 Task: Open Card Budget Management Review in Board Brand Strategy to Workspace Business Development and add a team member Softage.2@softage.net, a label Purple, a checklist Tutoring, an attachment from your google drive, a color Purple and finally, add a card description 'Develop and launch new customer loyalty program' and a comment 'We should approach this task with a sense of curiosity and a willingness to learn from others, seeking out new perspectives and insights.'. Add a start date 'Jan 02, 1900' with a due date 'Jan 09, 1900'
Action: Mouse moved to (78, 299)
Screenshot: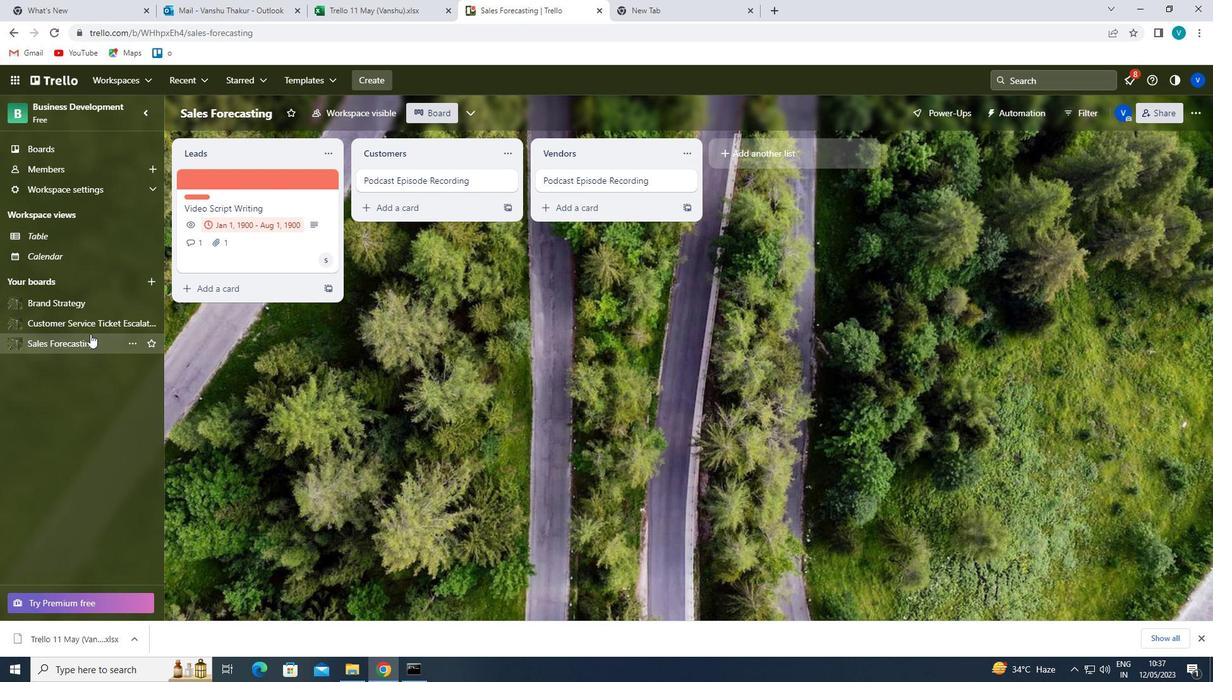 
Action: Mouse pressed left at (78, 299)
Screenshot: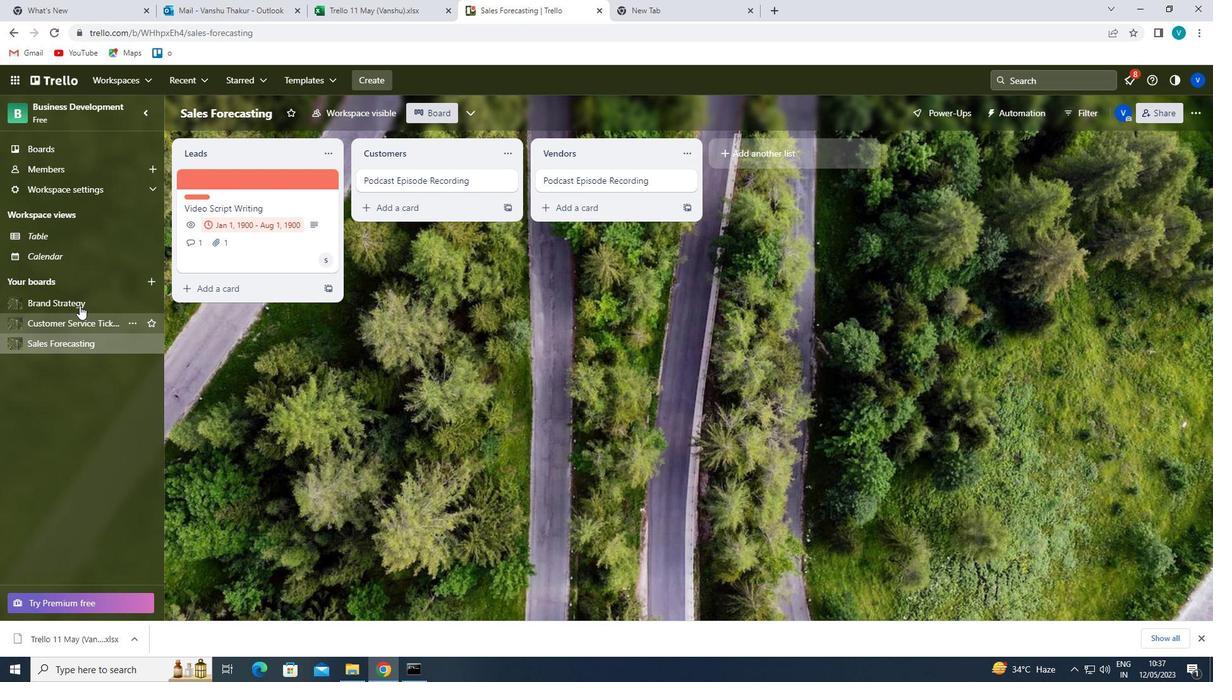 
Action: Mouse moved to (263, 185)
Screenshot: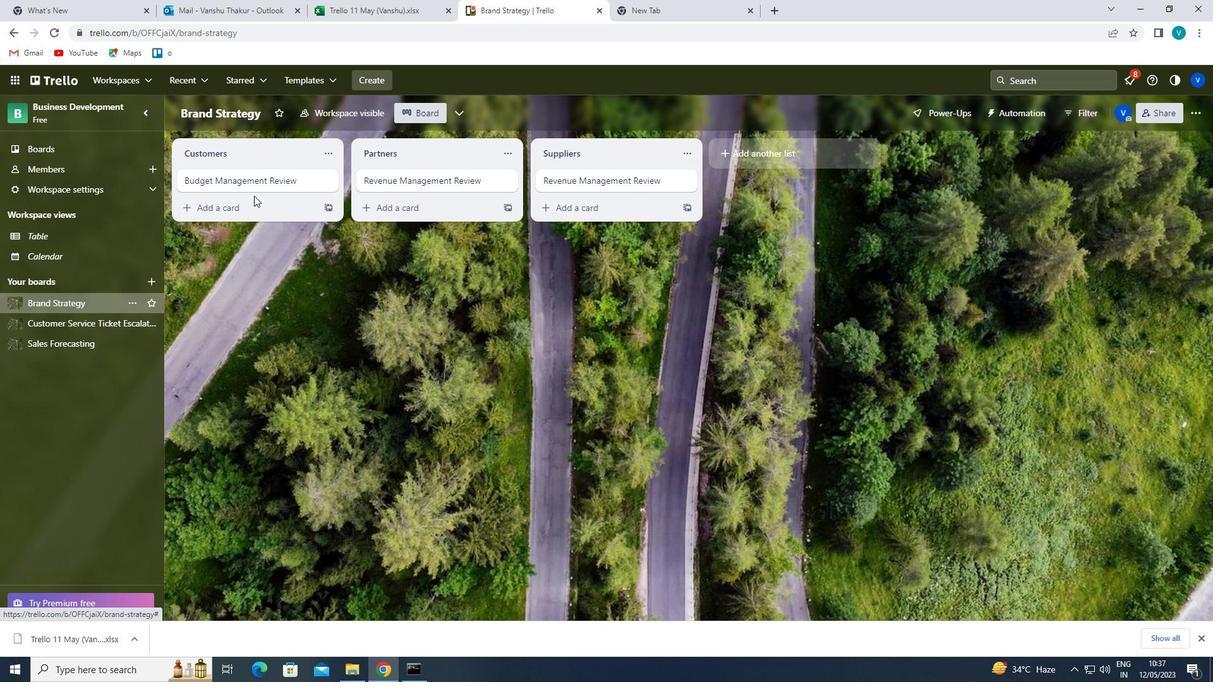 
Action: Mouse pressed left at (263, 185)
Screenshot: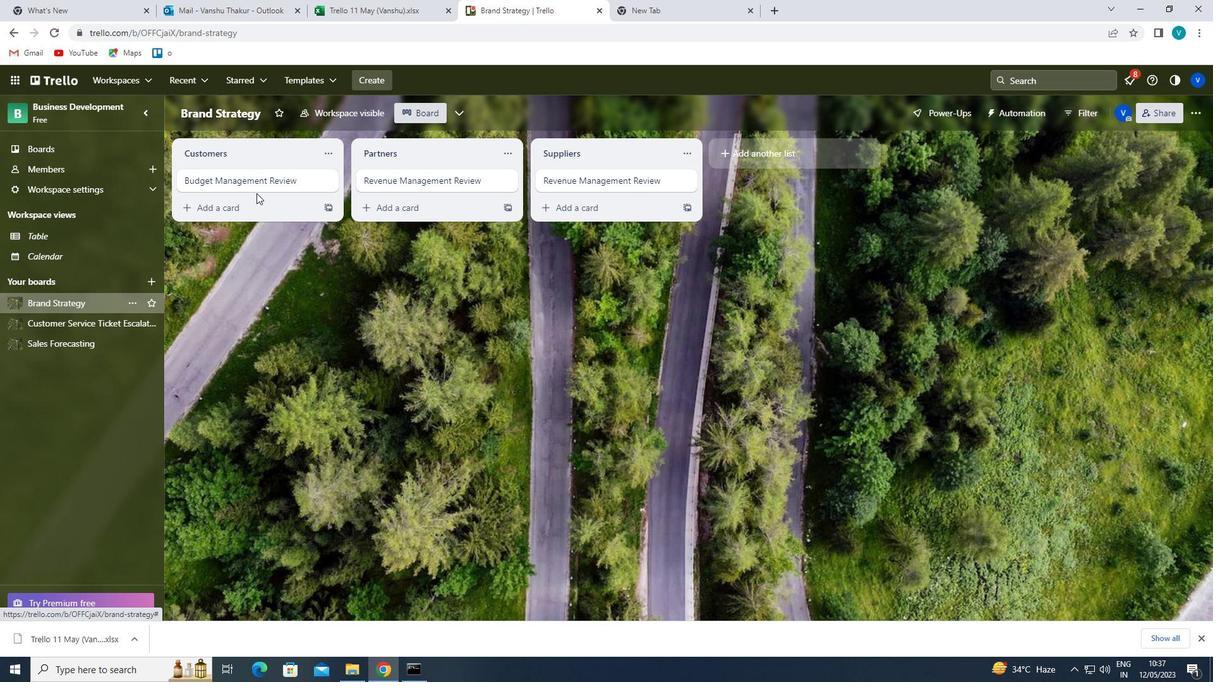 
Action: Mouse moved to (770, 180)
Screenshot: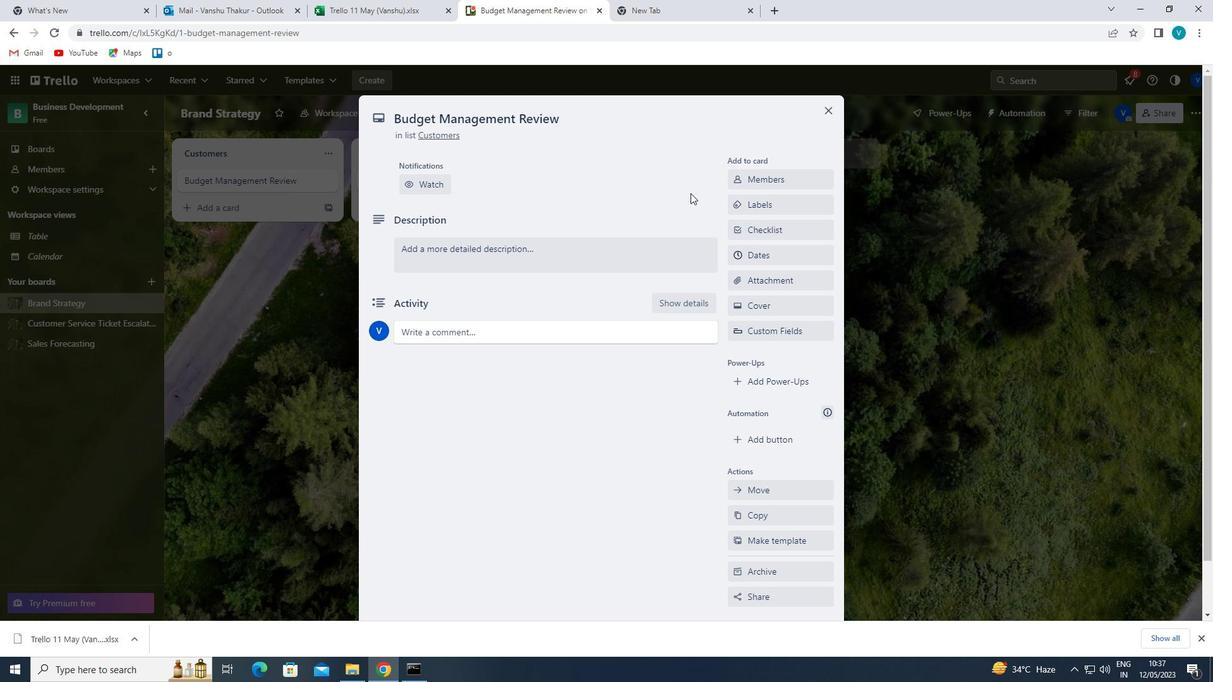 
Action: Mouse pressed left at (770, 180)
Screenshot: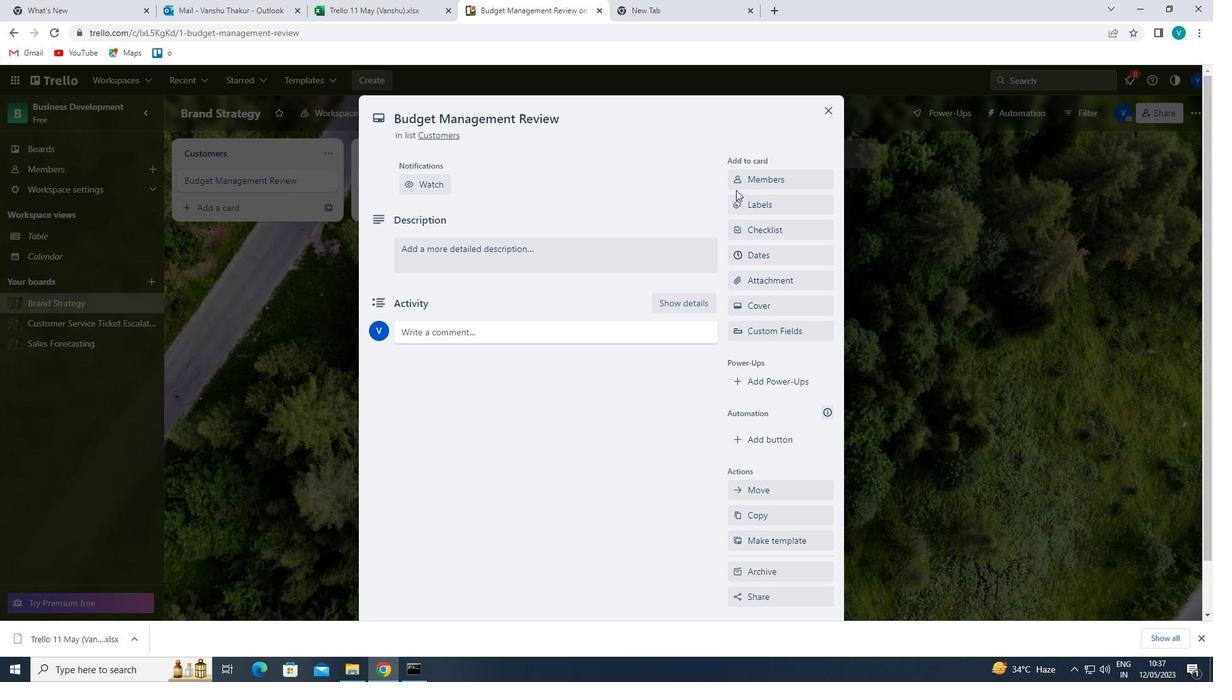 
Action: Mouse moved to (768, 242)
Screenshot: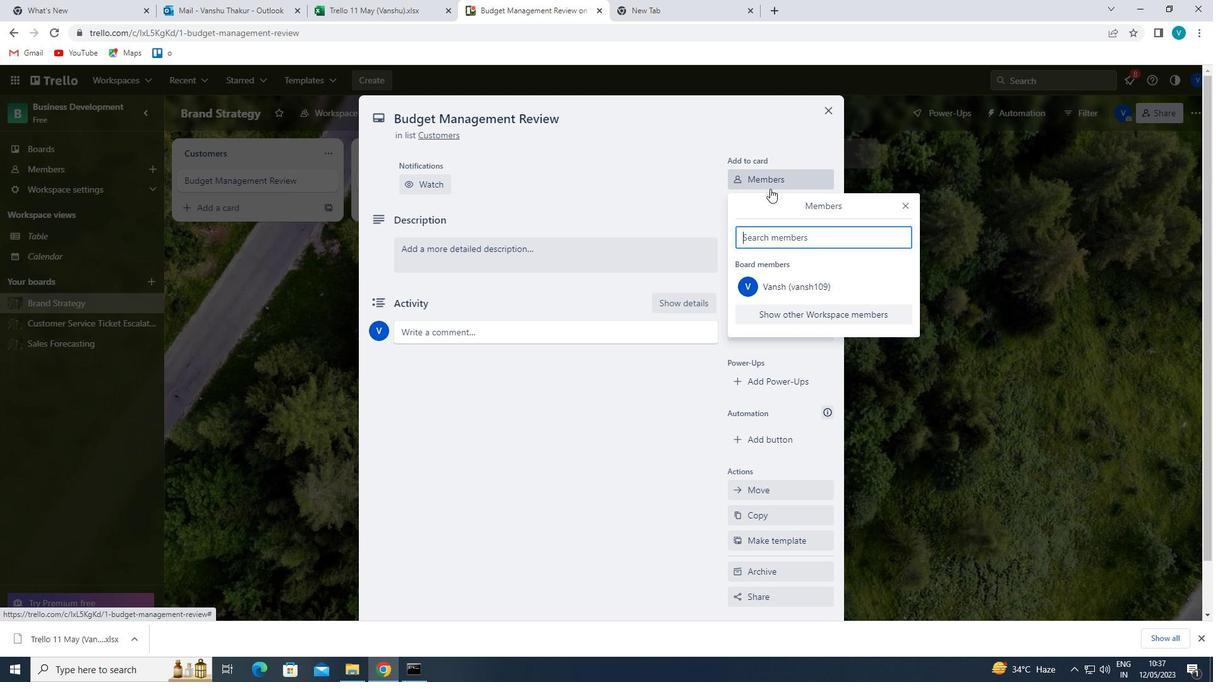 
Action: Mouse pressed left at (768, 242)
Screenshot: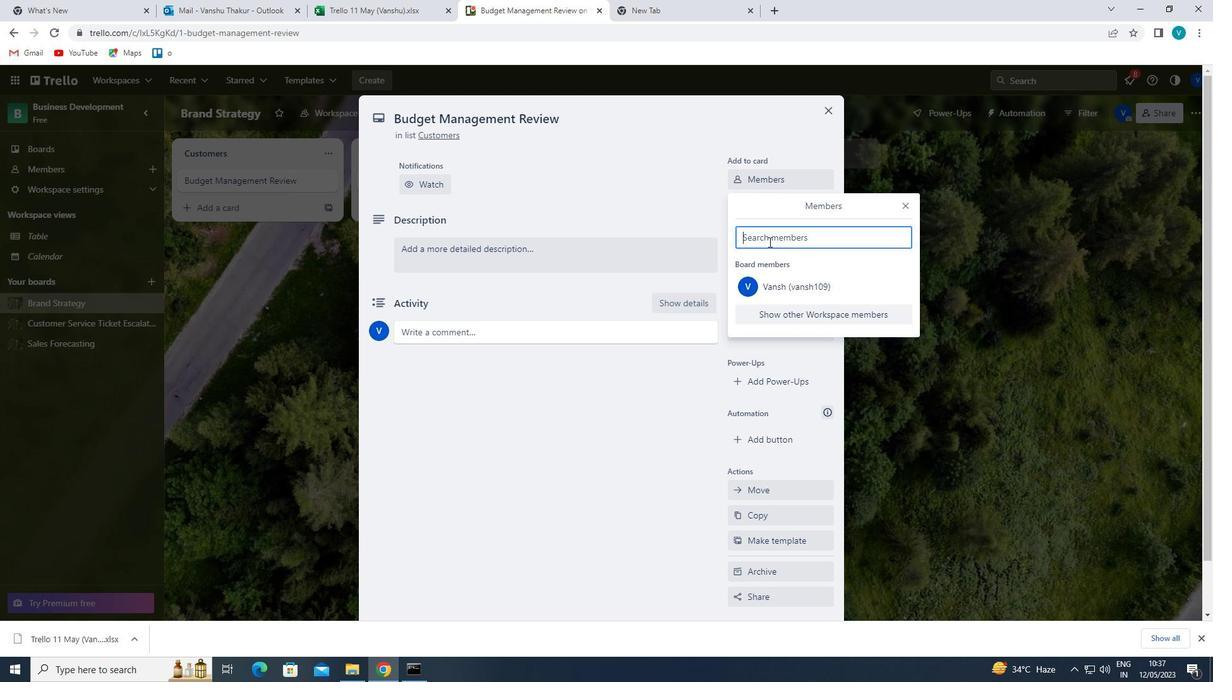 
Action: Key pressed <Key.shift>S
Screenshot: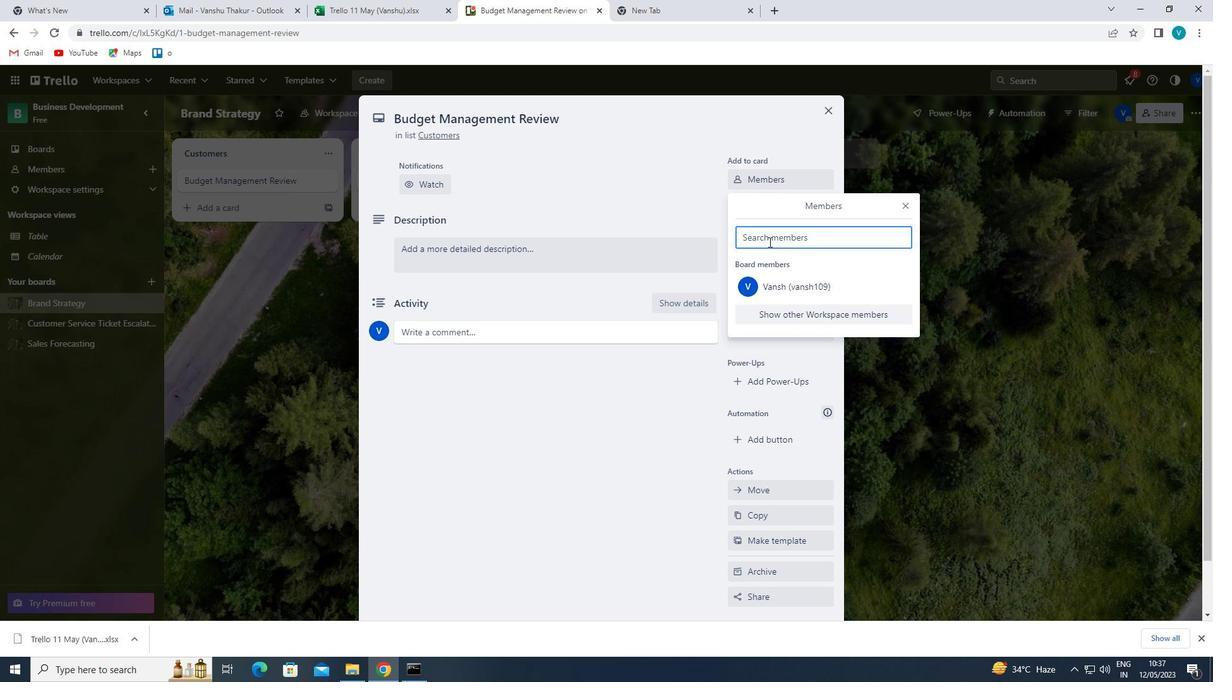 
Action: Mouse moved to (798, 379)
Screenshot: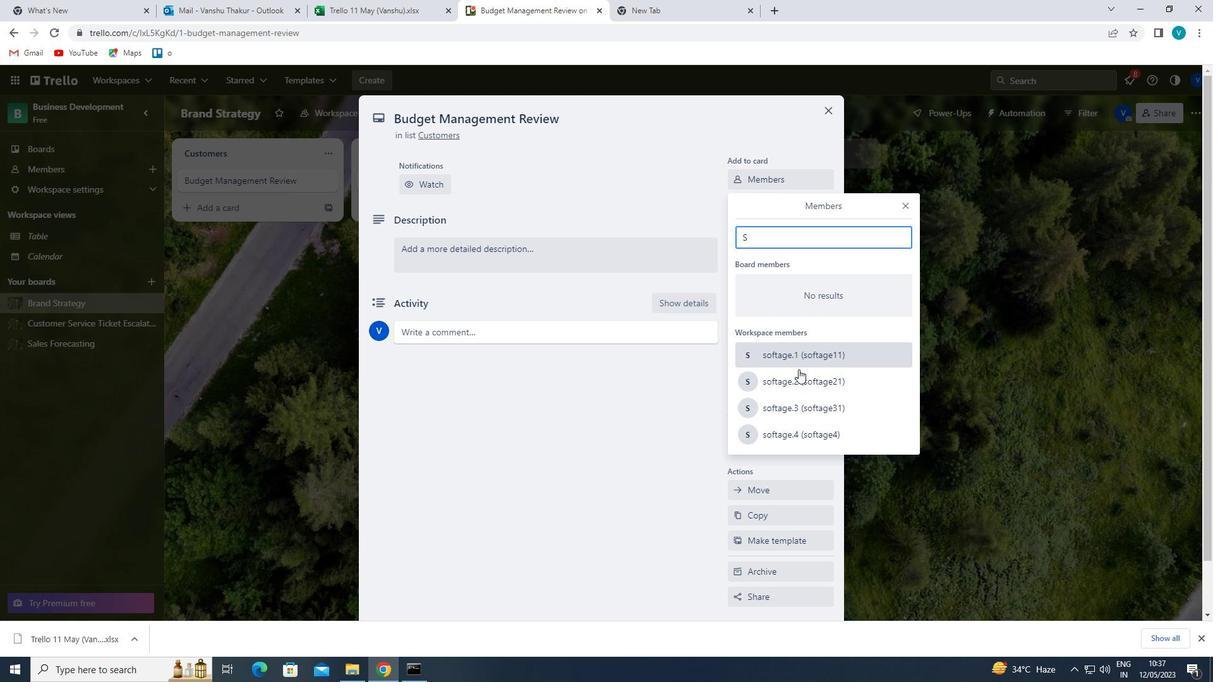 
Action: Mouse pressed left at (798, 379)
Screenshot: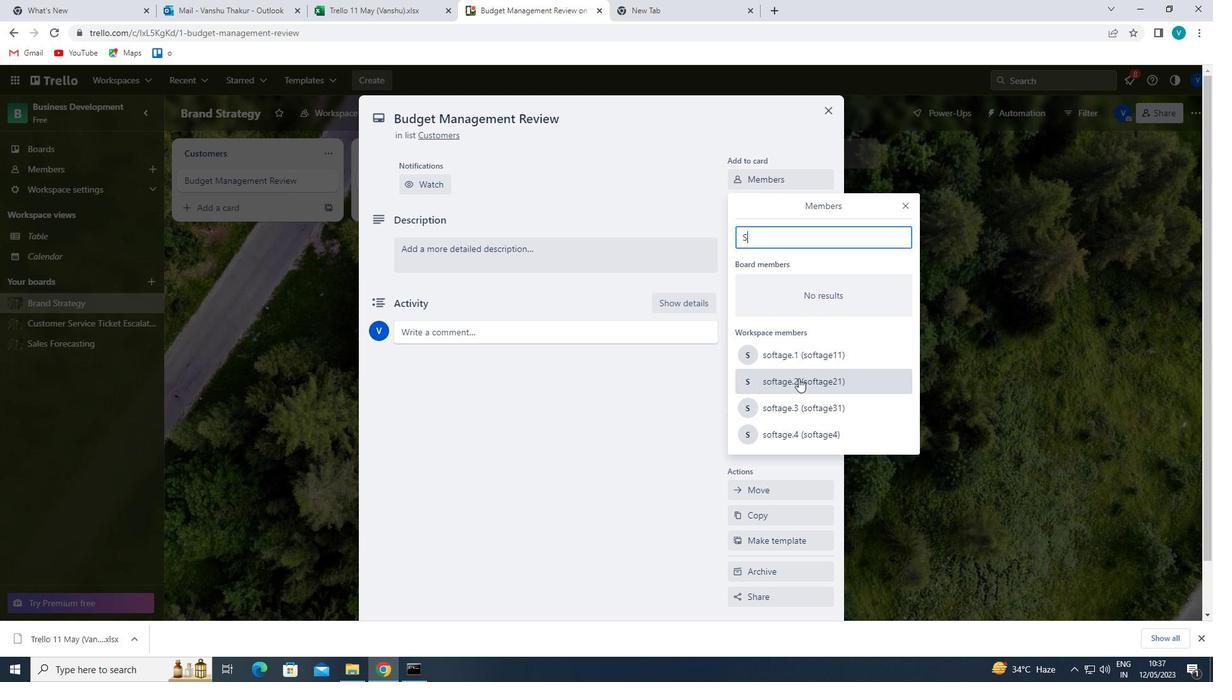
Action: Mouse moved to (907, 202)
Screenshot: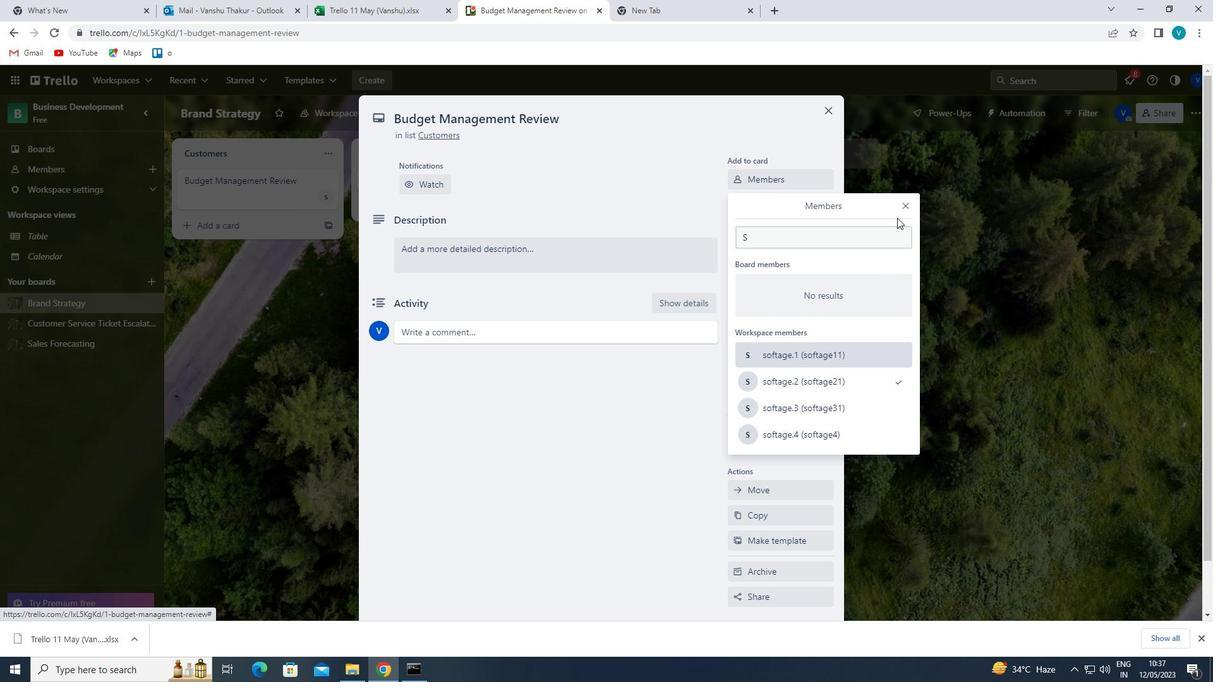 
Action: Mouse pressed left at (907, 202)
Screenshot: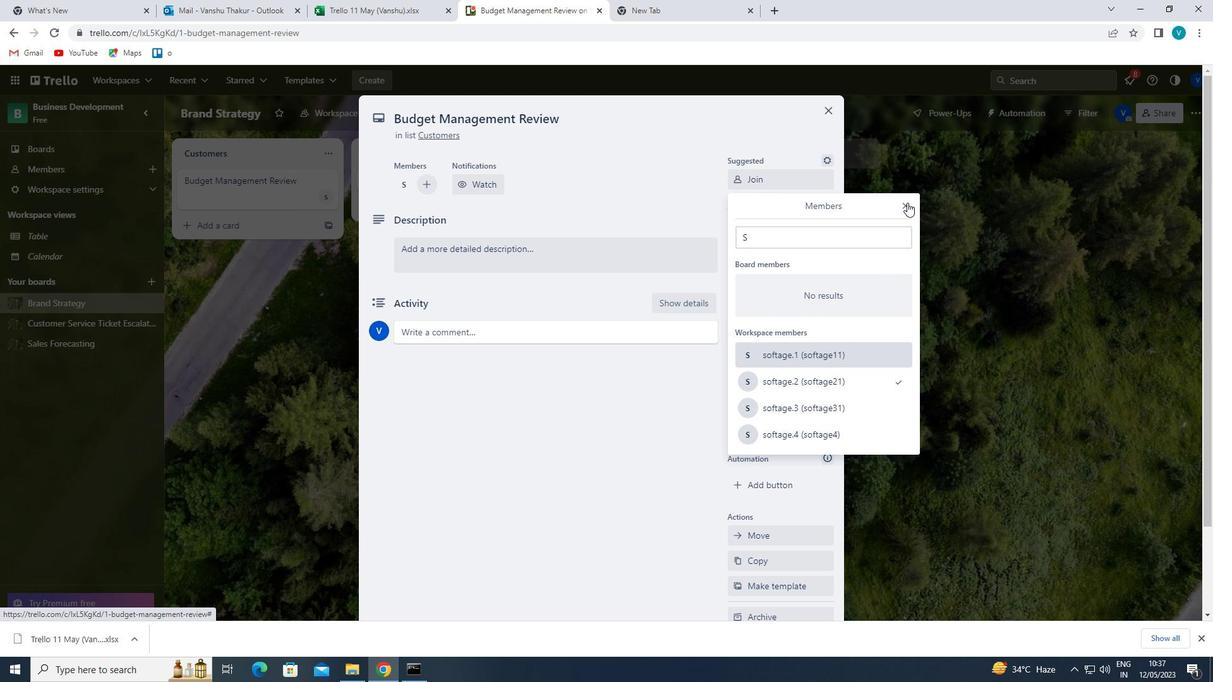 
Action: Mouse moved to (794, 253)
Screenshot: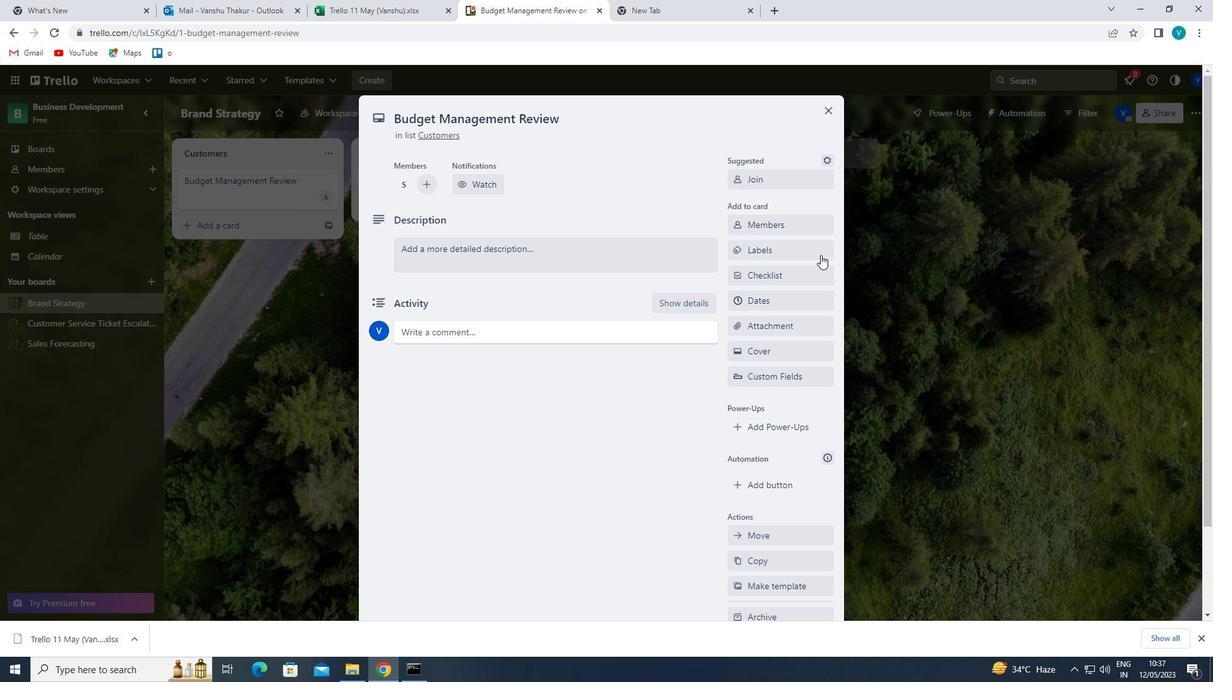 
Action: Mouse pressed left at (794, 253)
Screenshot: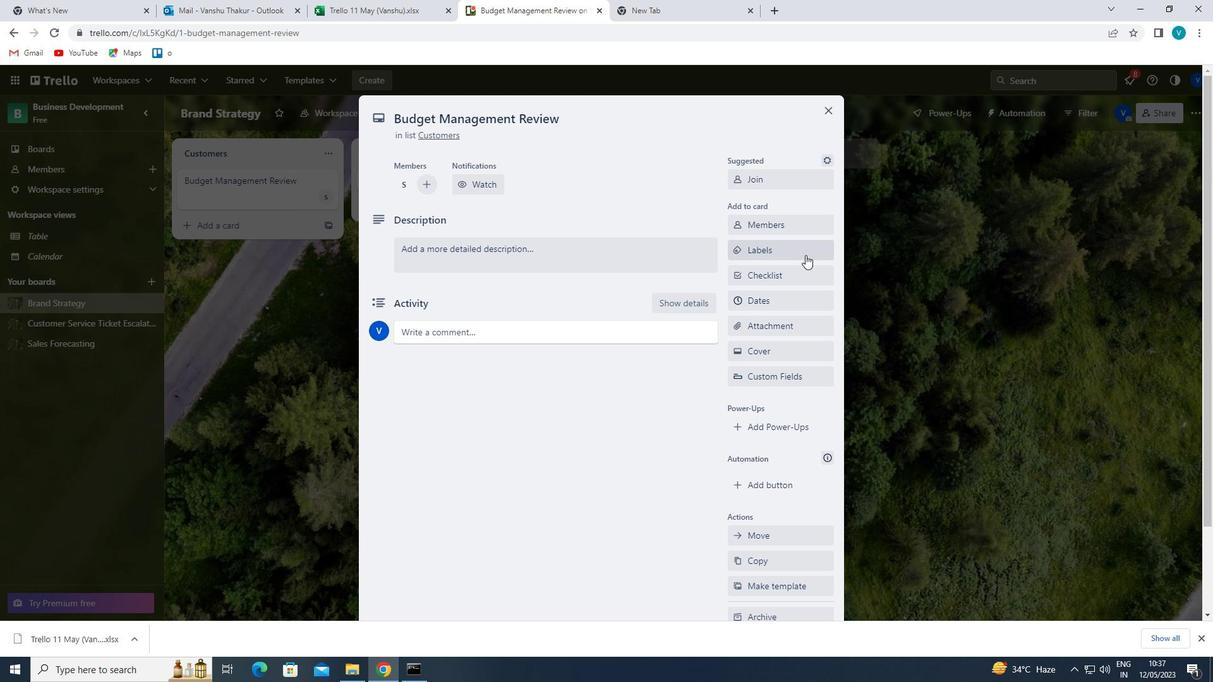 
Action: Mouse moved to (808, 442)
Screenshot: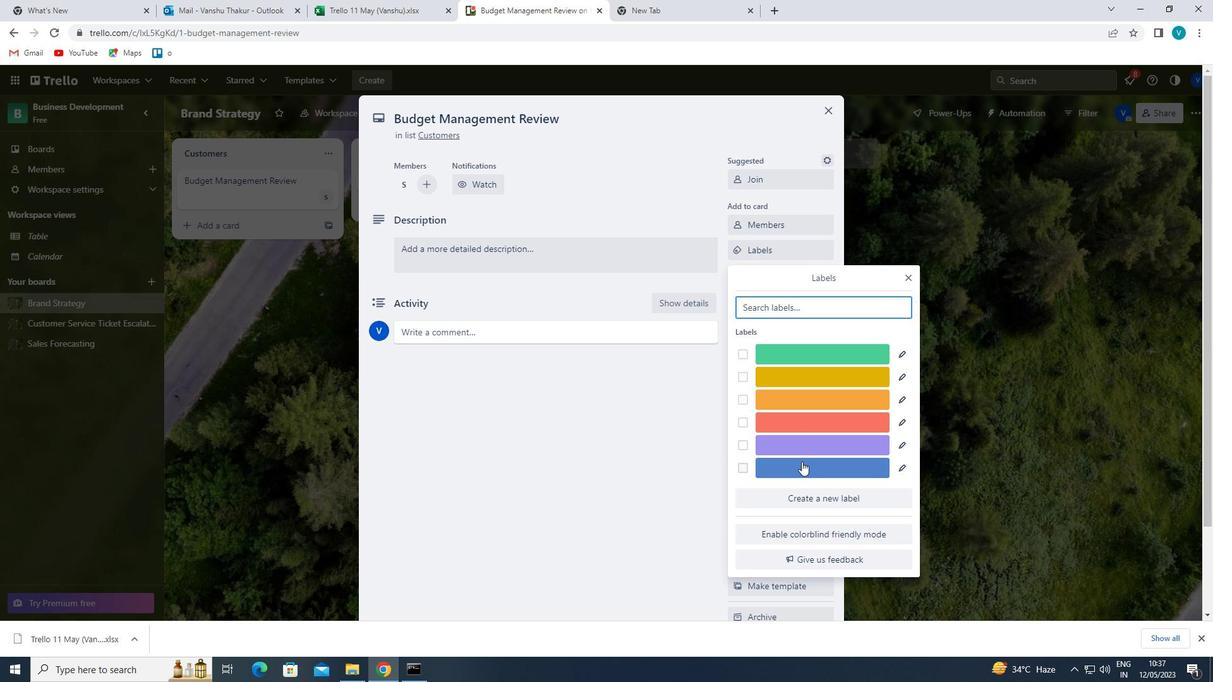 
Action: Mouse pressed left at (808, 442)
Screenshot: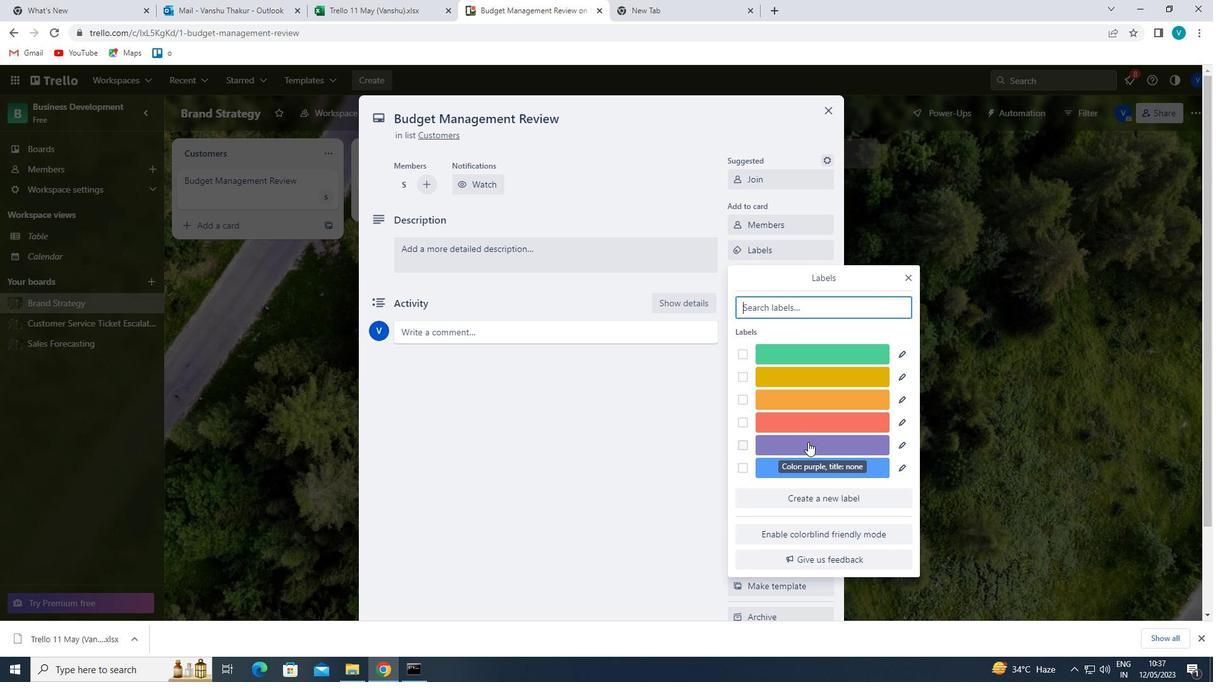 
Action: Mouse moved to (910, 277)
Screenshot: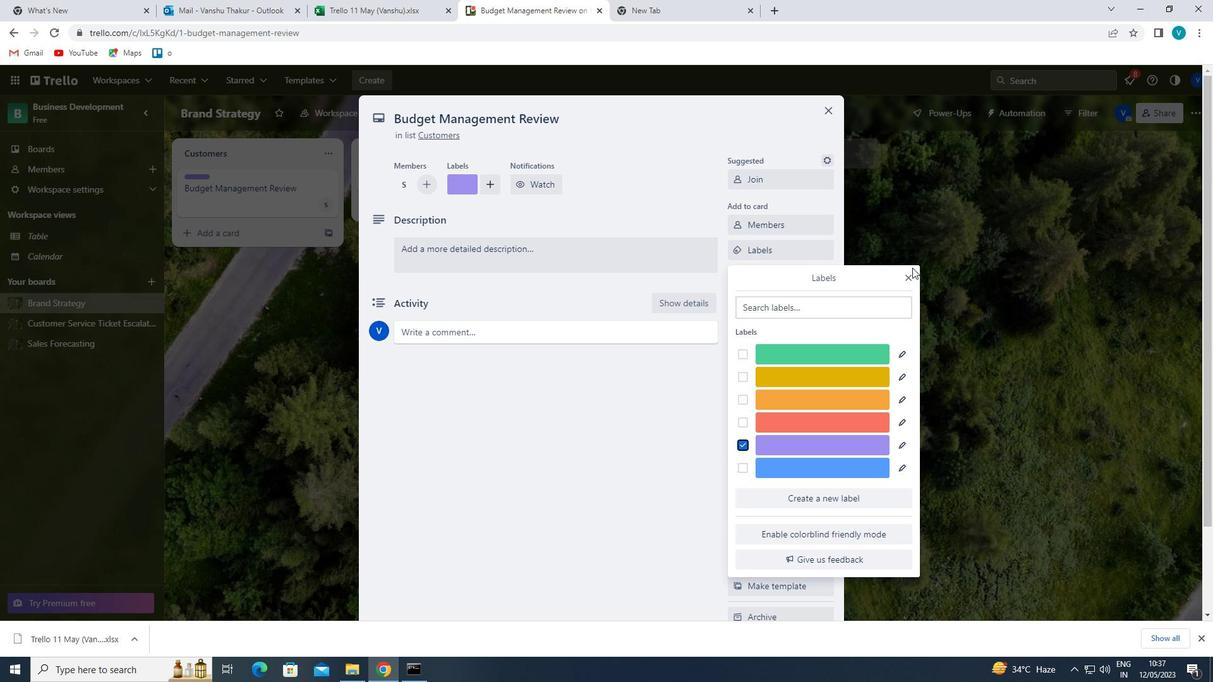 
Action: Mouse pressed left at (910, 277)
Screenshot: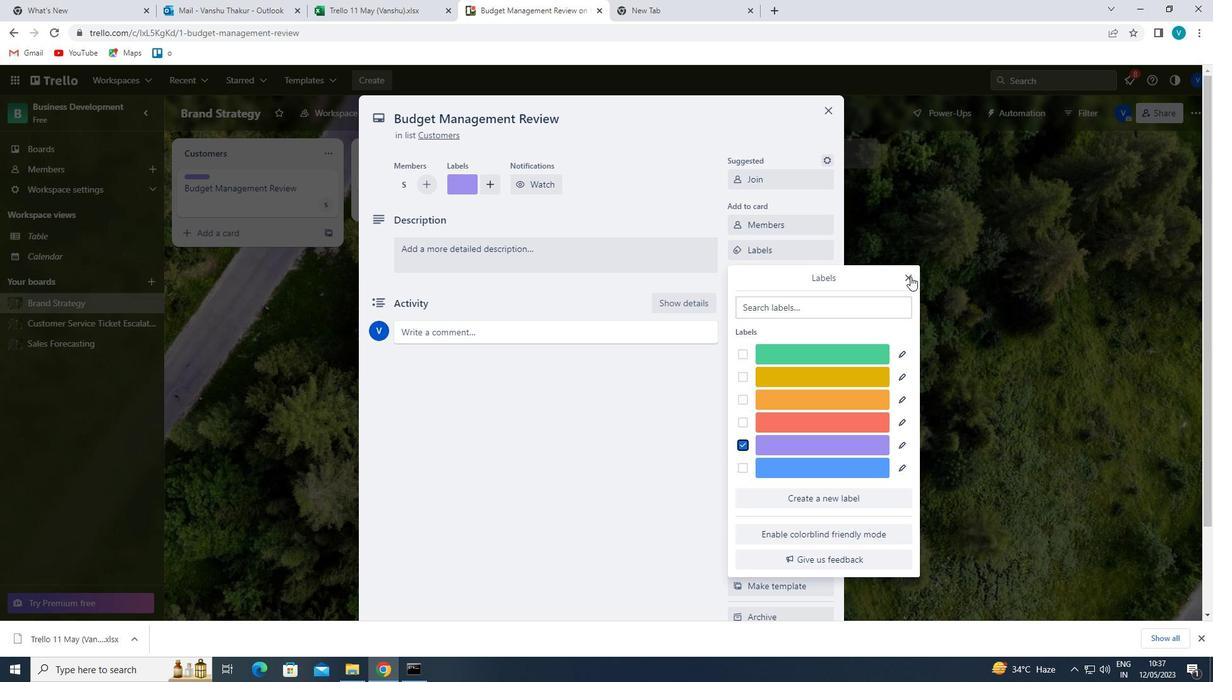 
Action: Mouse moved to (774, 281)
Screenshot: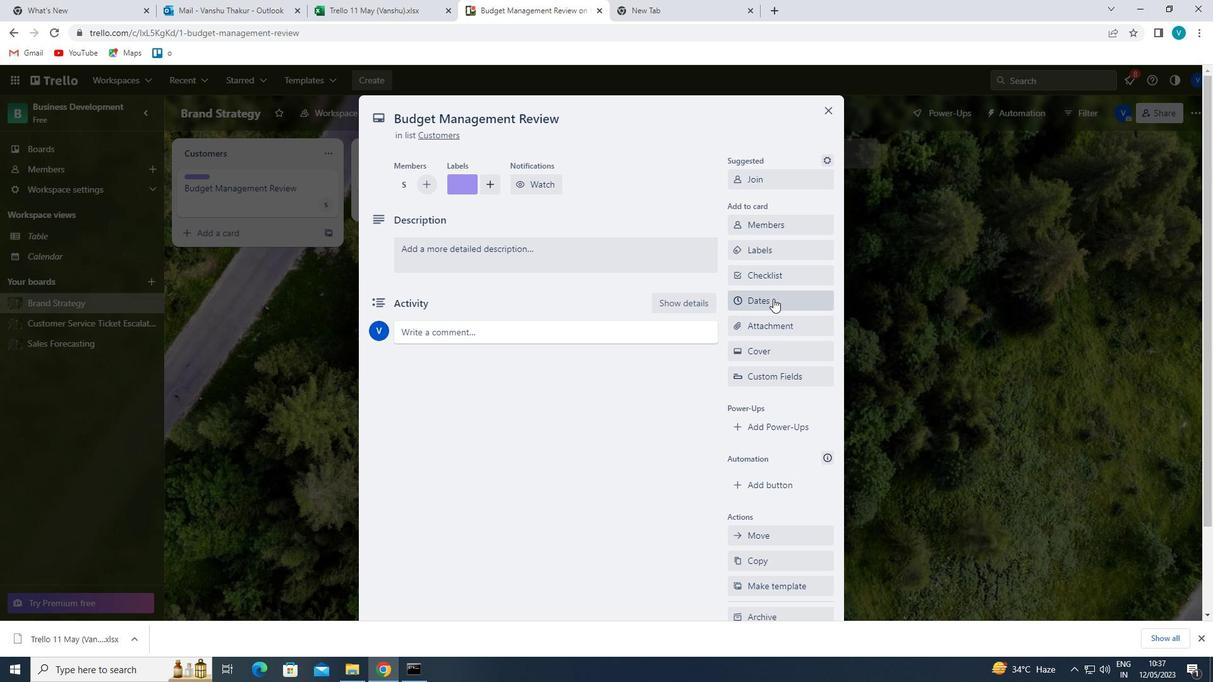 
Action: Mouse pressed left at (774, 281)
Screenshot: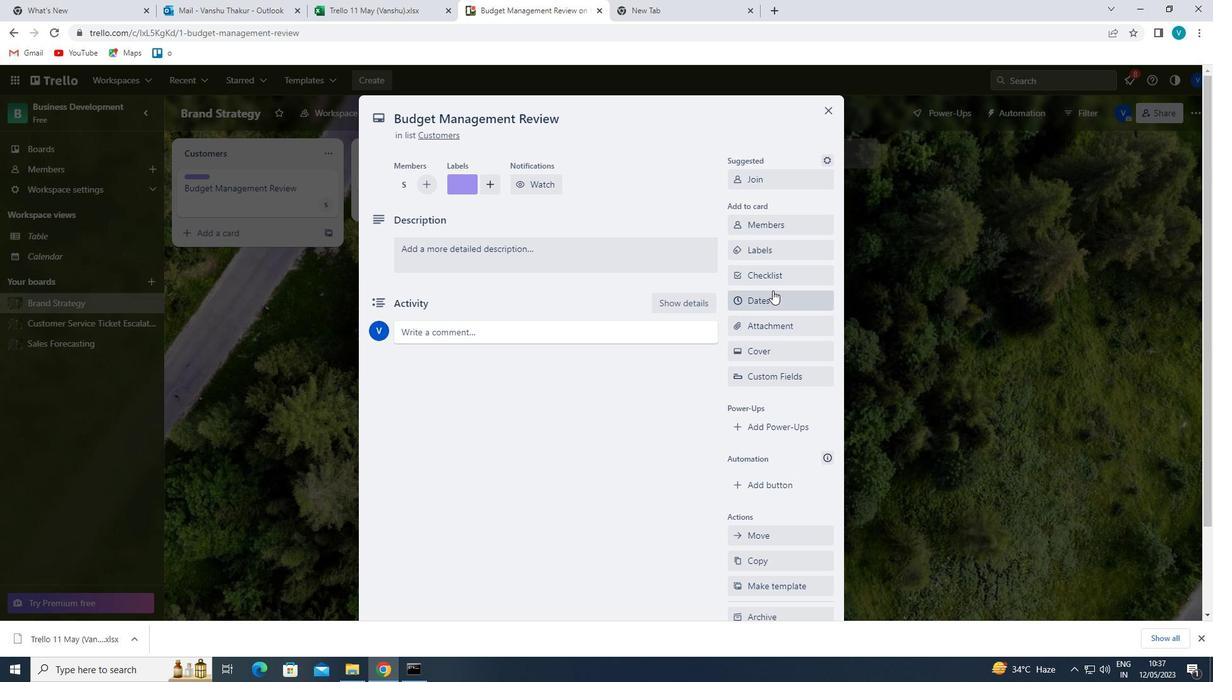 
Action: Key pressed <Key.shift>TUTORING
Screenshot: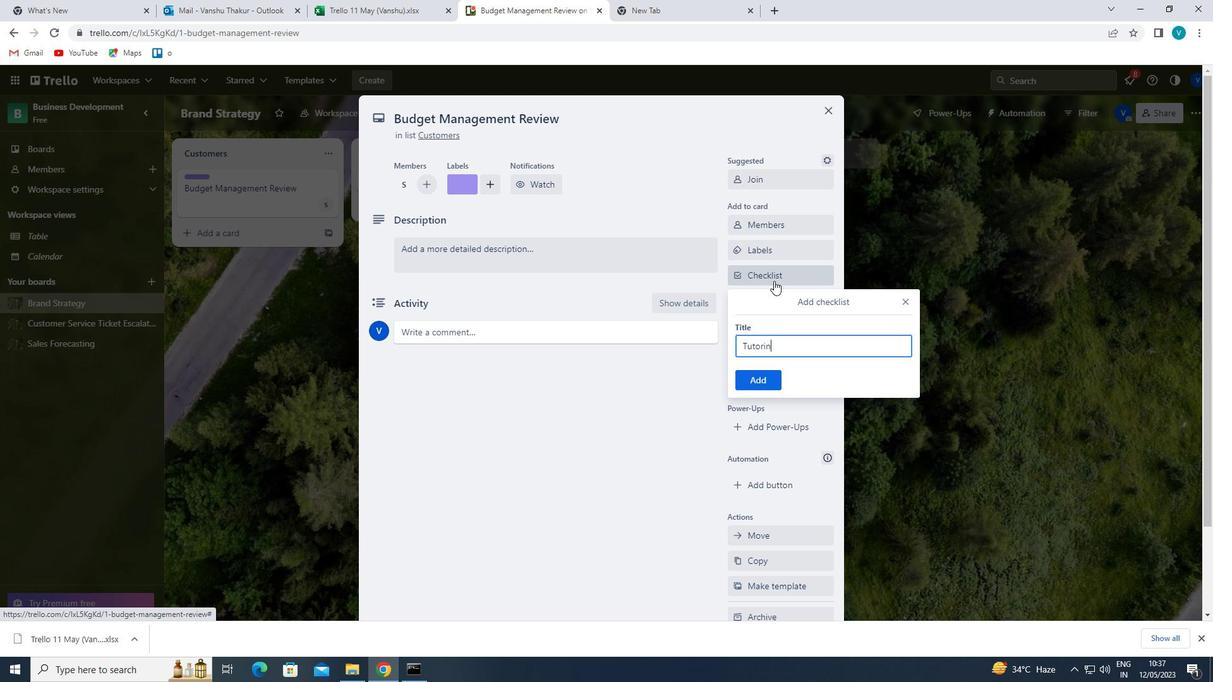 
Action: Mouse moved to (754, 372)
Screenshot: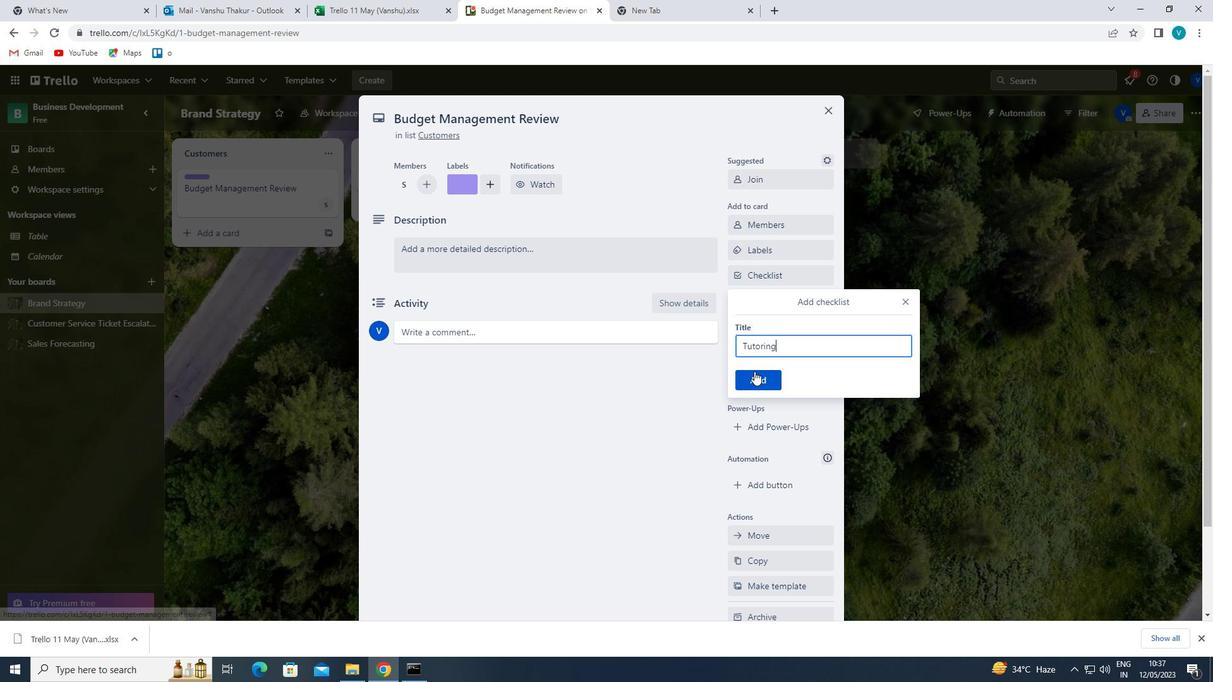
Action: Mouse pressed left at (754, 372)
Screenshot: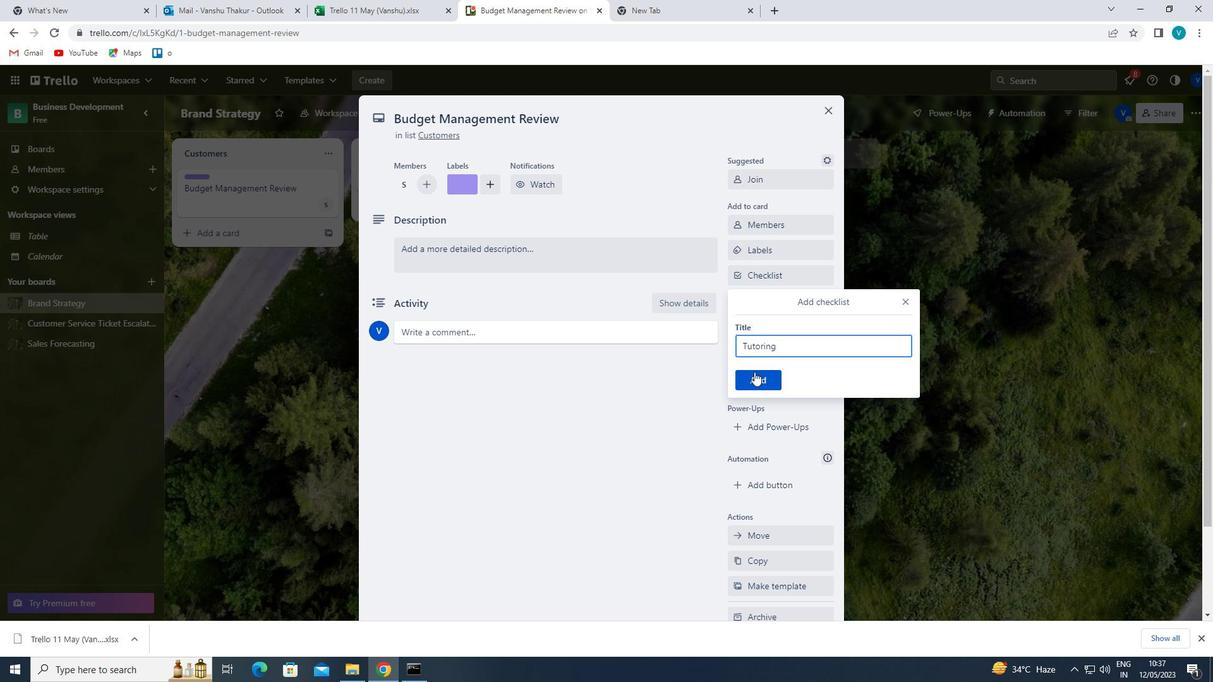 
Action: Mouse moved to (782, 328)
Screenshot: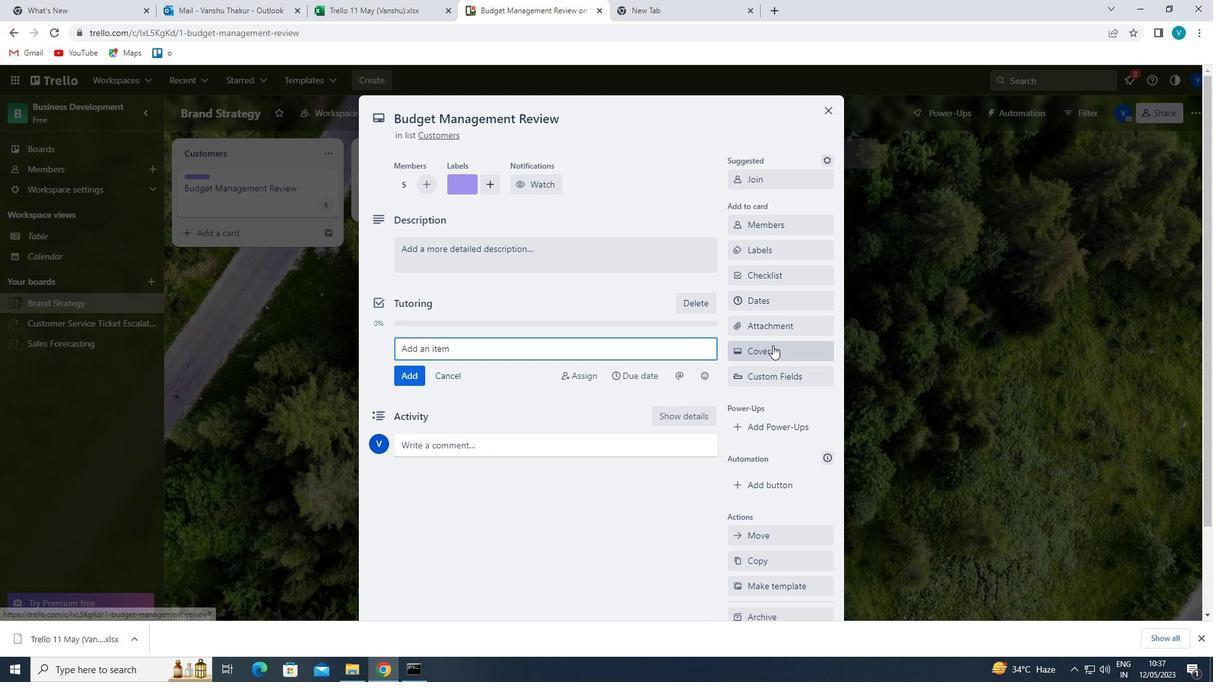 
Action: Mouse pressed left at (782, 328)
Screenshot: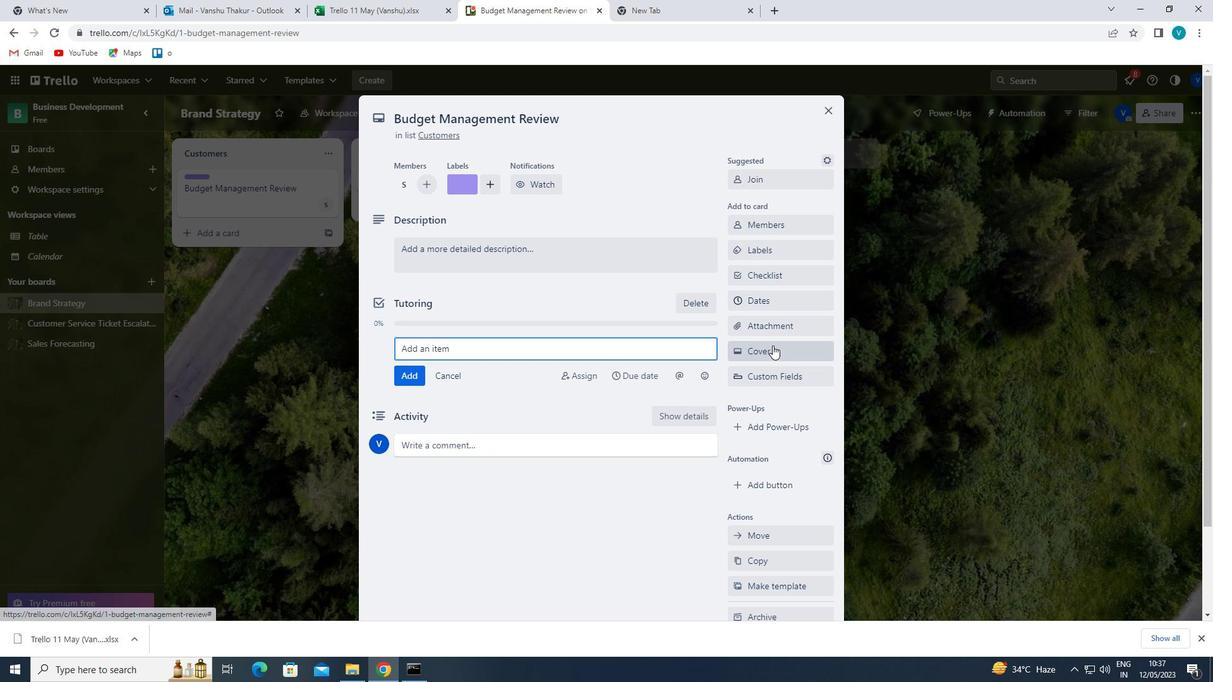 
Action: Mouse moved to (773, 423)
Screenshot: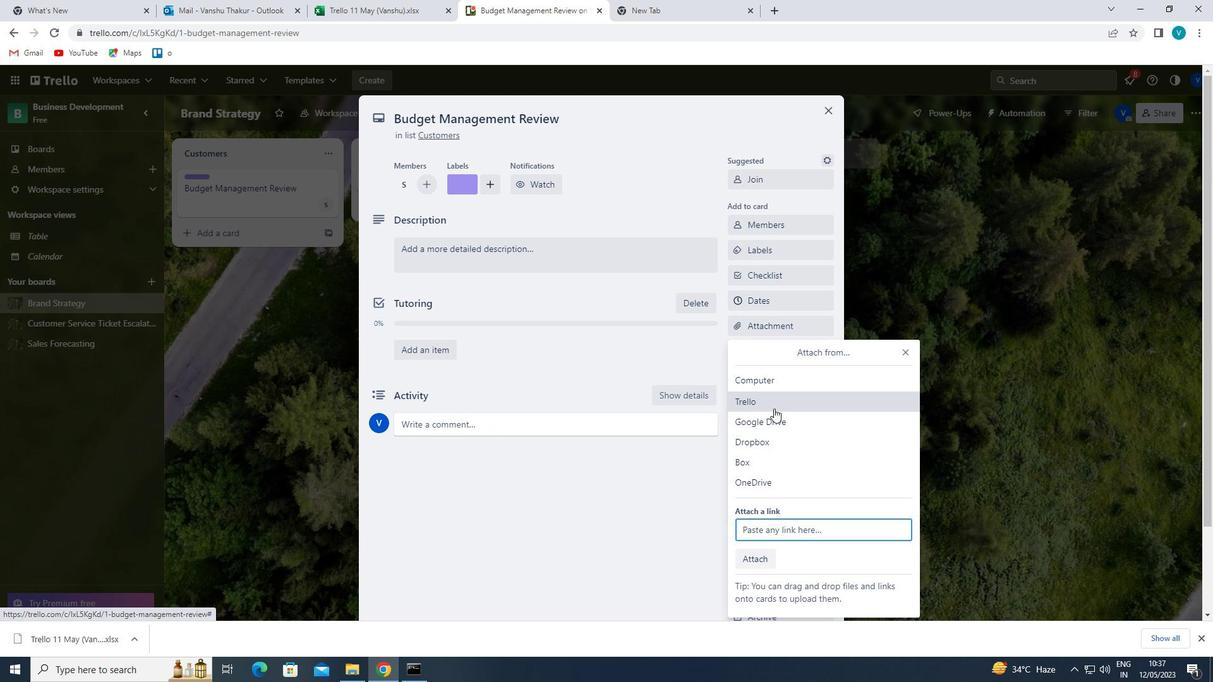 
Action: Mouse pressed left at (773, 423)
Screenshot: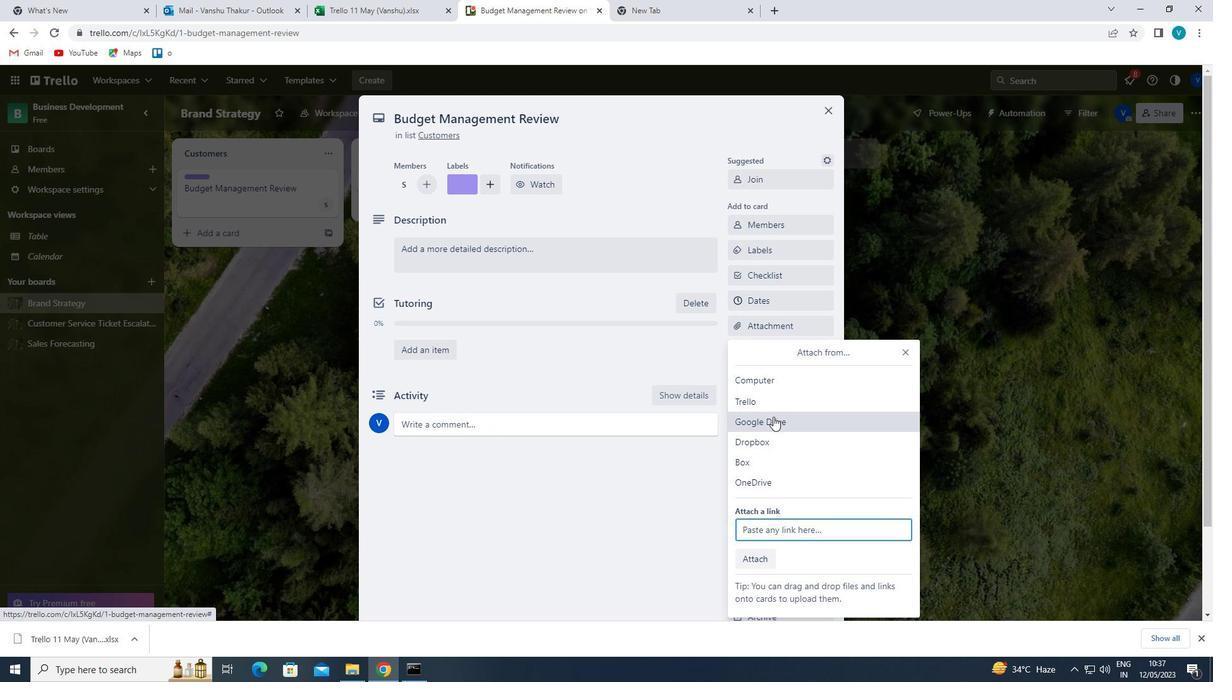 
Action: Mouse moved to (758, 366)
Screenshot: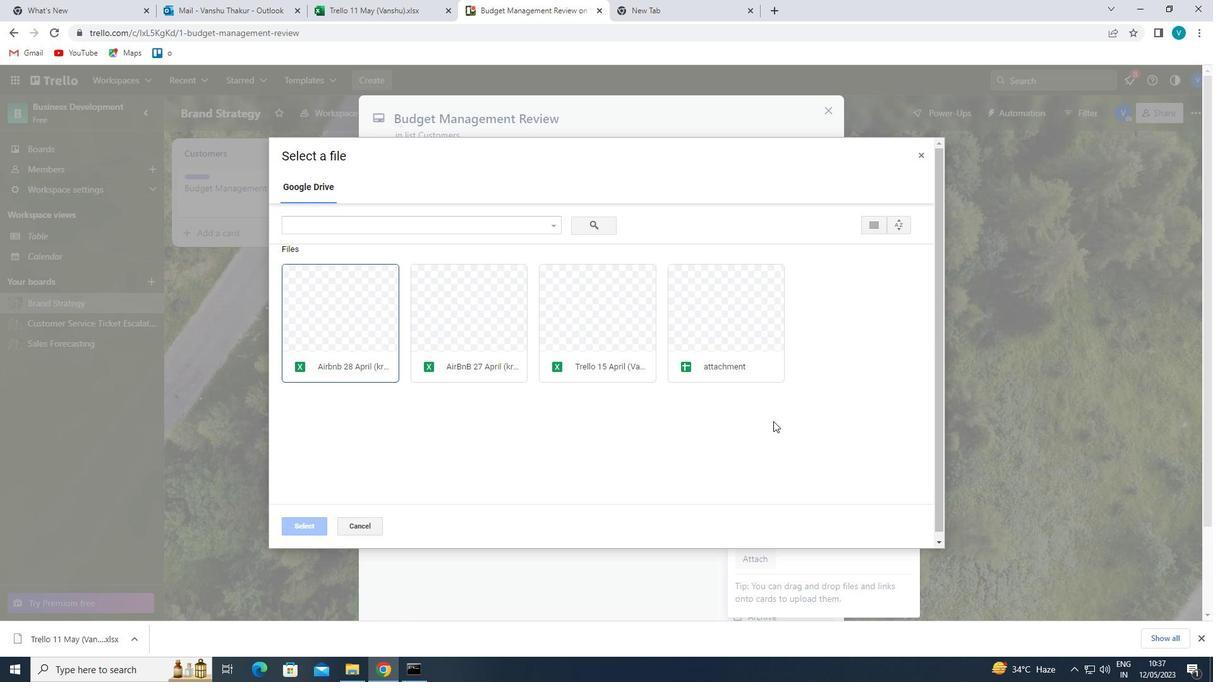 
Action: Mouse pressed left at (758, 366)
Screenshot: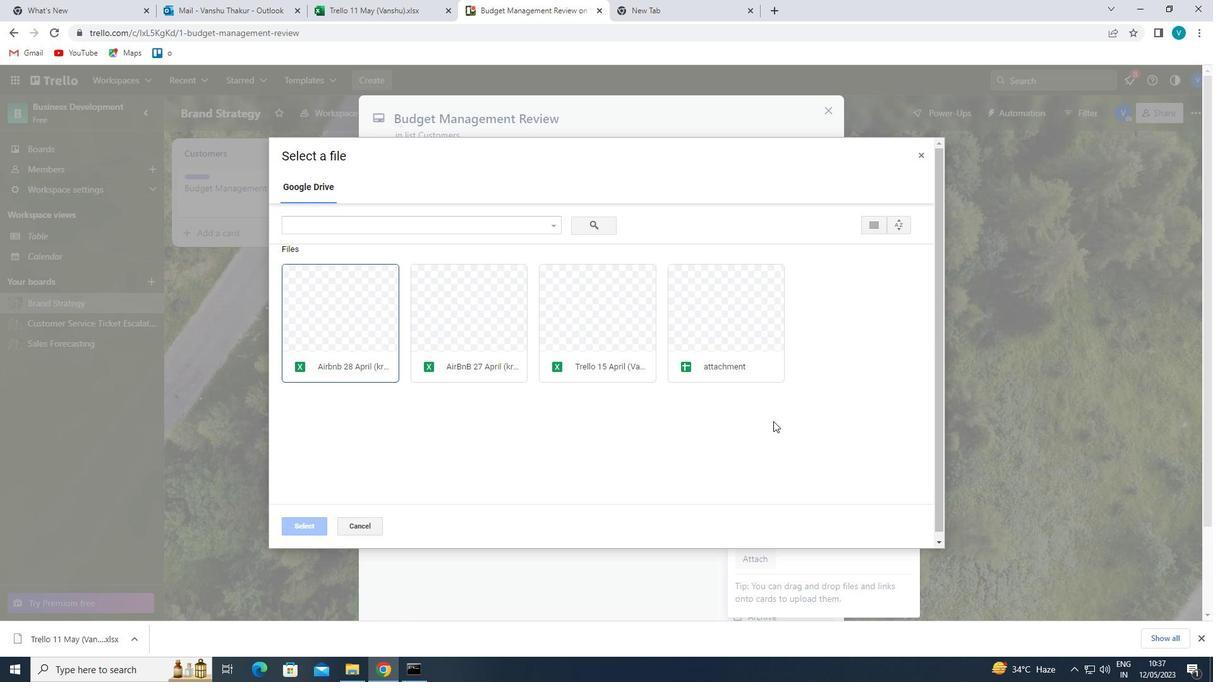 
Action: Mouse moved to (298, 521)
Screenshot: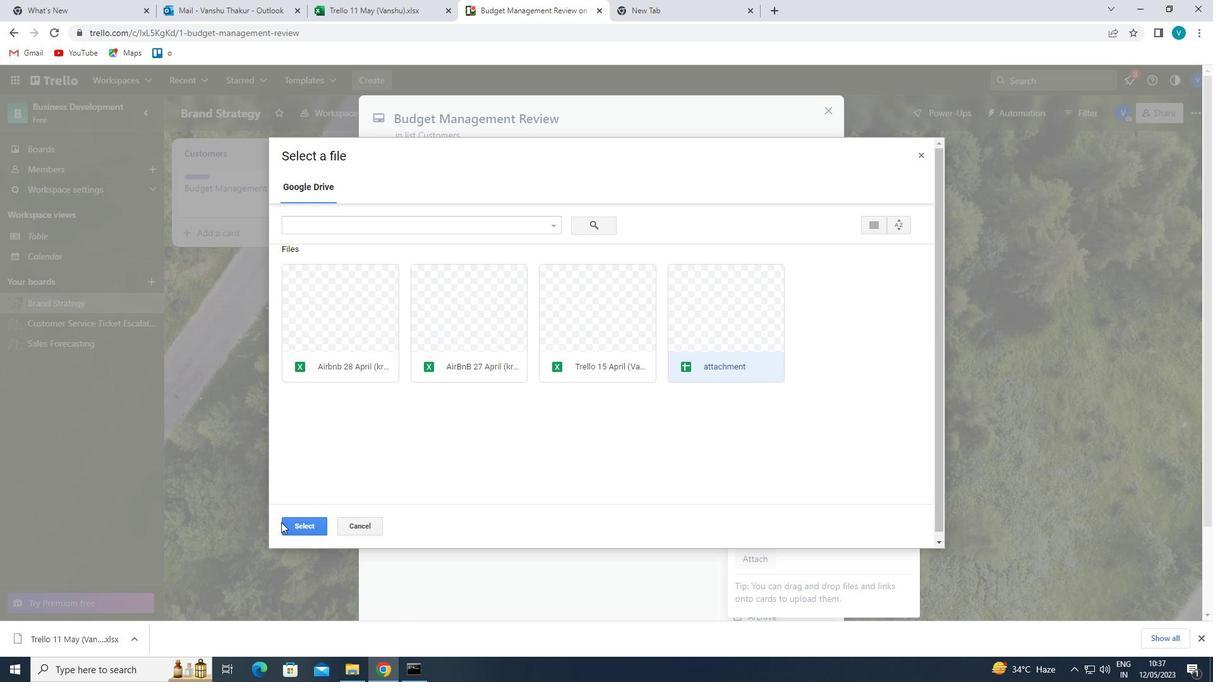 
Action: Mouse pressed left at (298, 521)
Screenshot: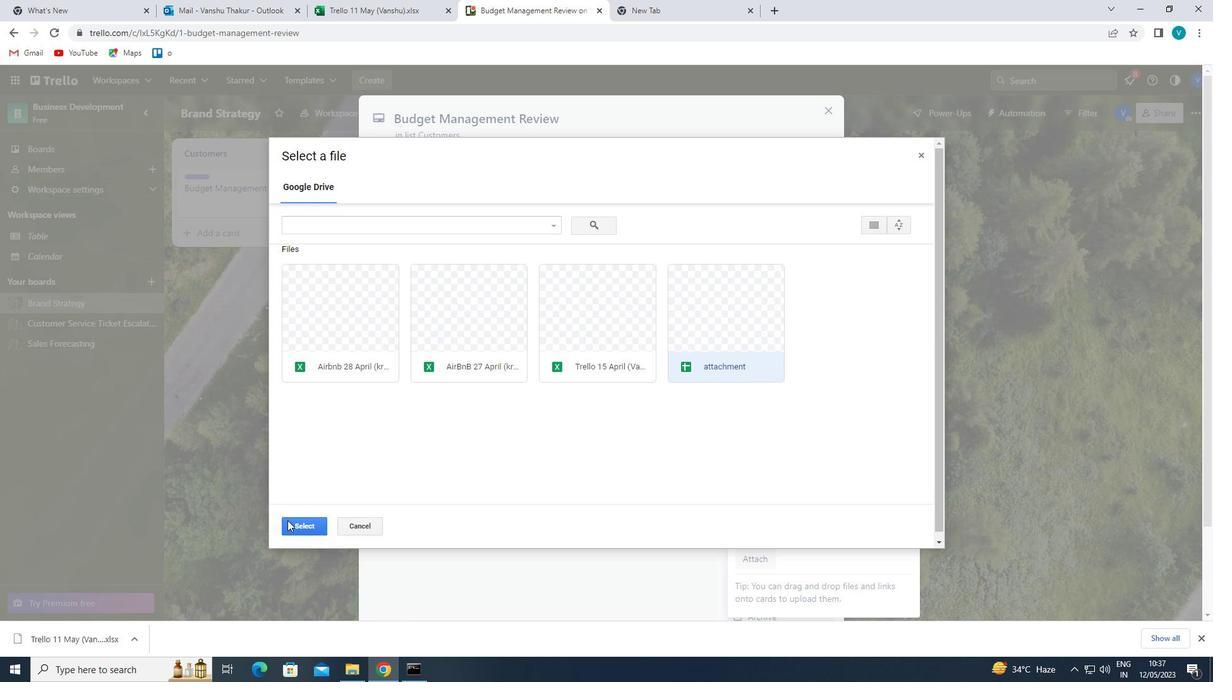 
Action: Mouse moved to (757, 356)
Screenshot: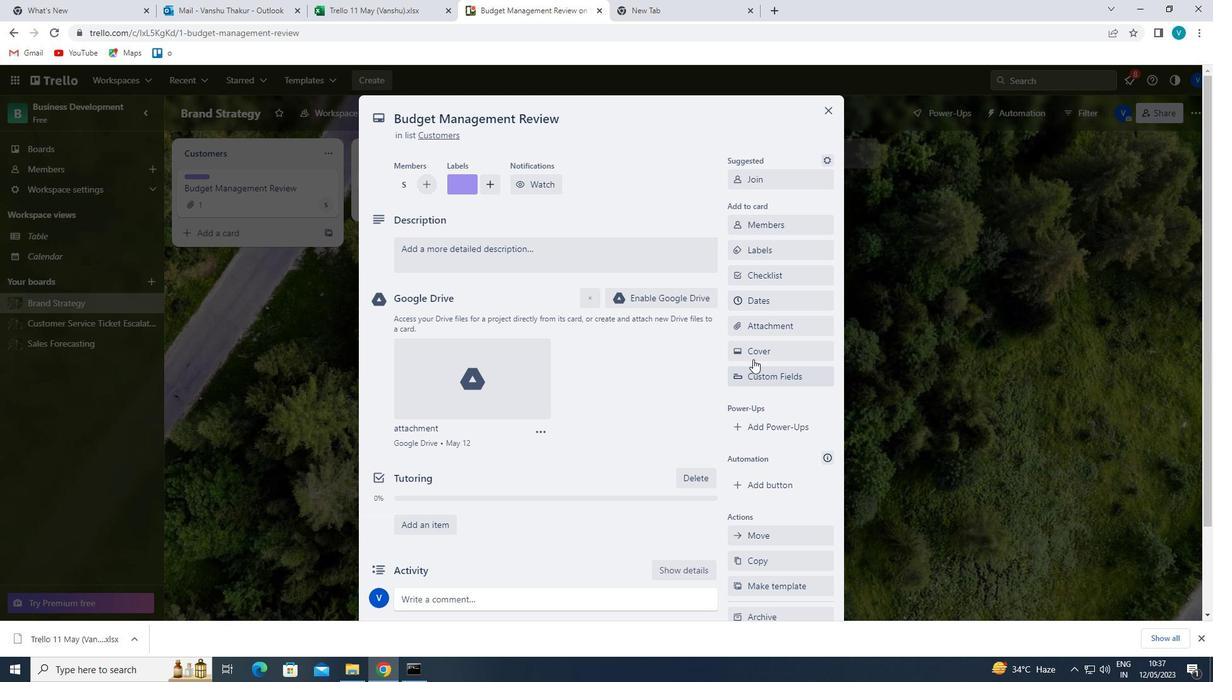 
Action: Mouse pressed left at (757, 356)
Screenshot: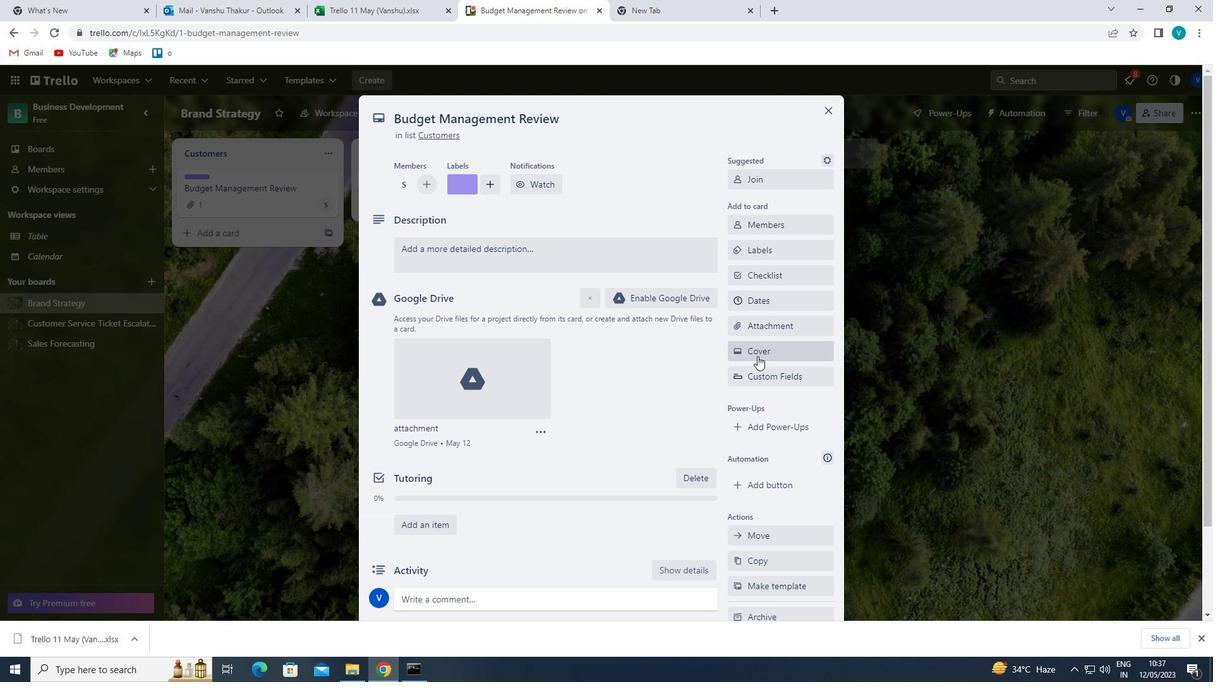
Action: Mouse moved to (894, 372)
Screenshot: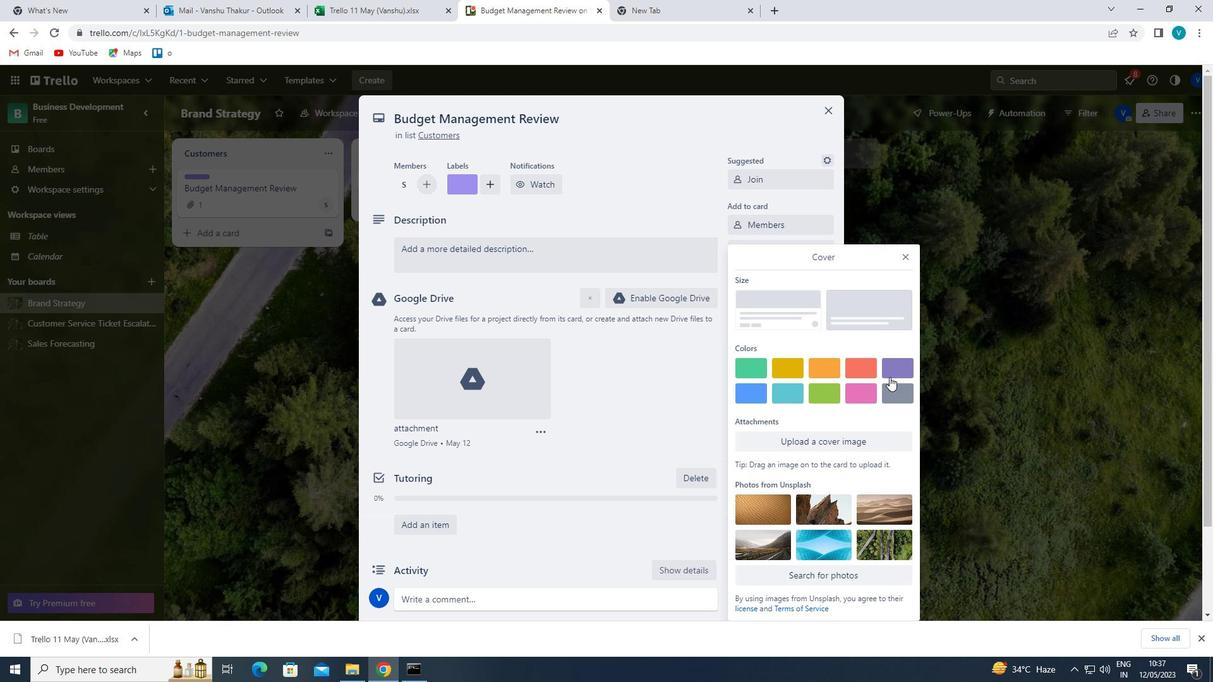 
Action: Mouse pressed left at (894, 372)
Screenshot: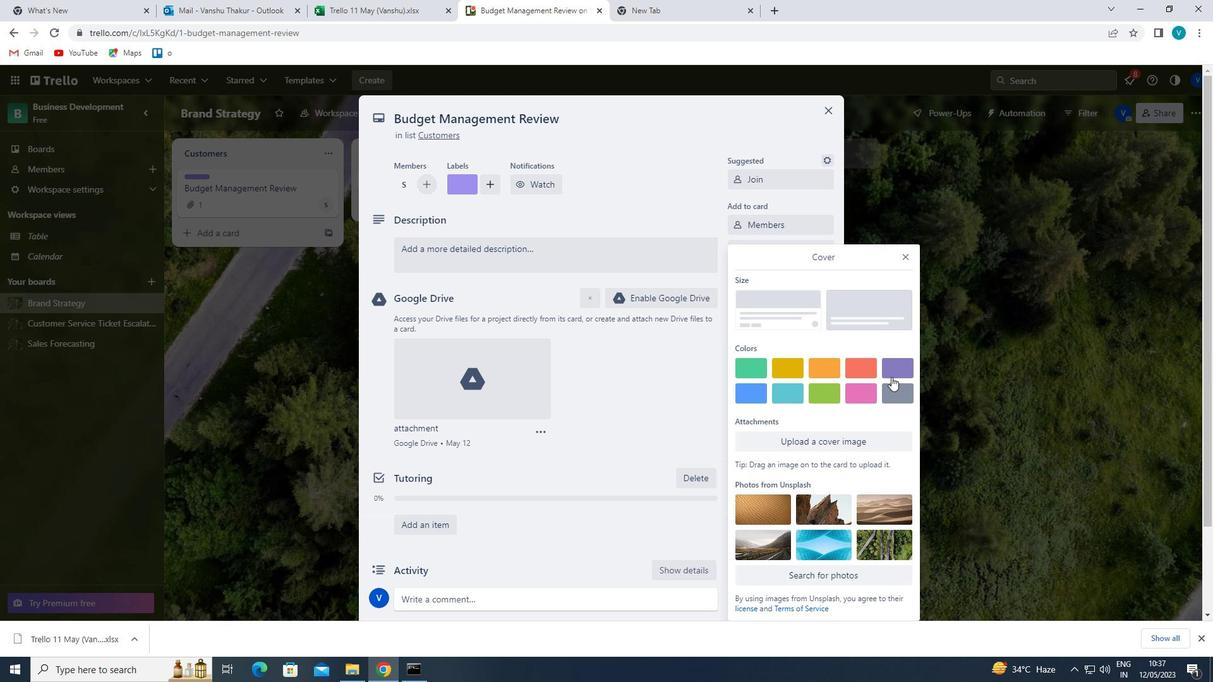 
Action: Mouse moved to (906, 232)
Screenshot: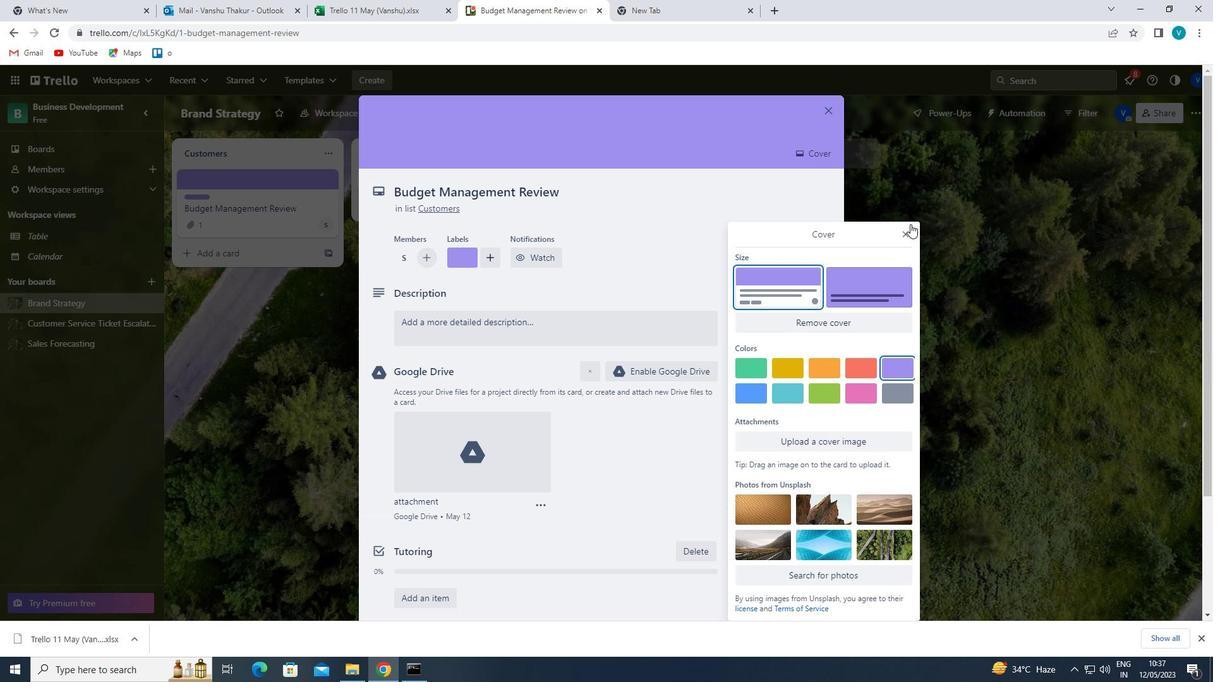 
Action: Mouse pressed left at (906, 232)
Screenshot: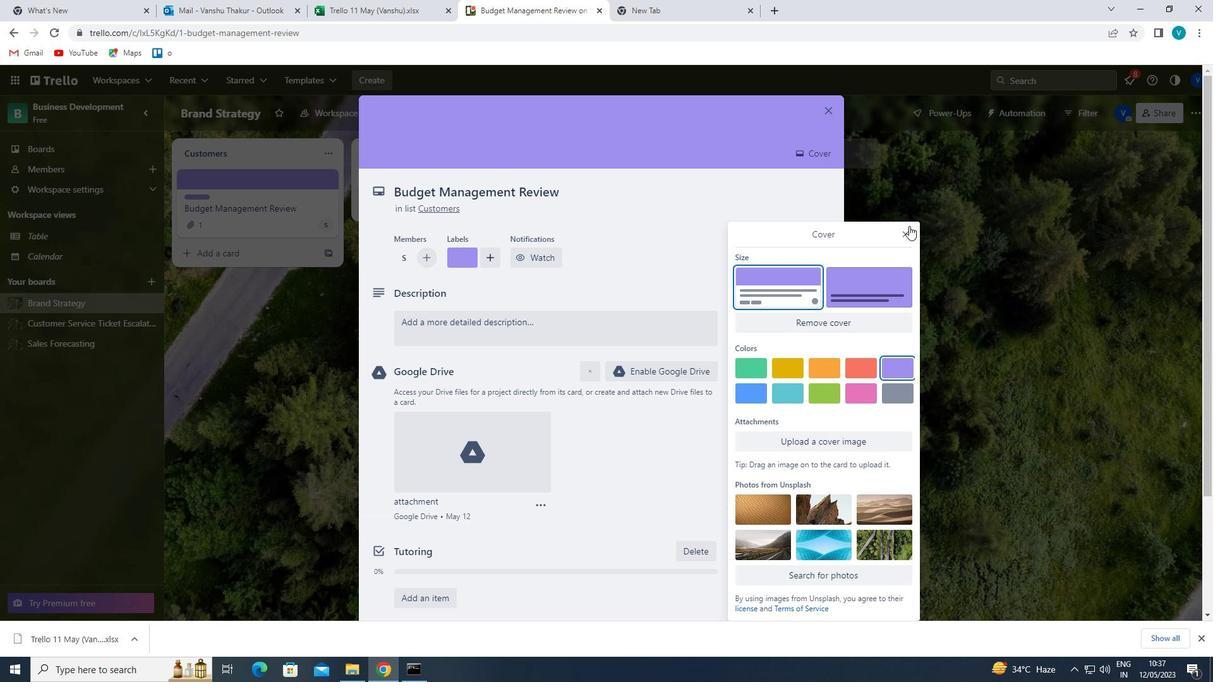 
Action: Mouse moved to (473, 334)
Screenshot: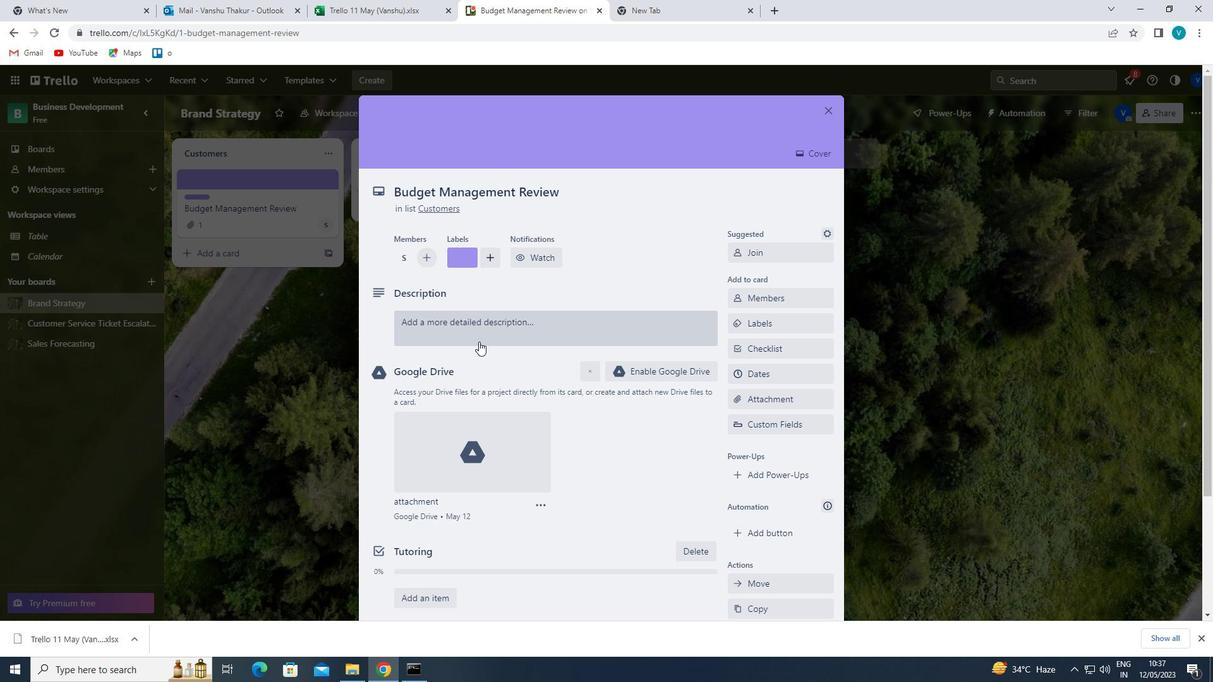 
Action: Mouse pressed left at (473, 334)
Screenshot: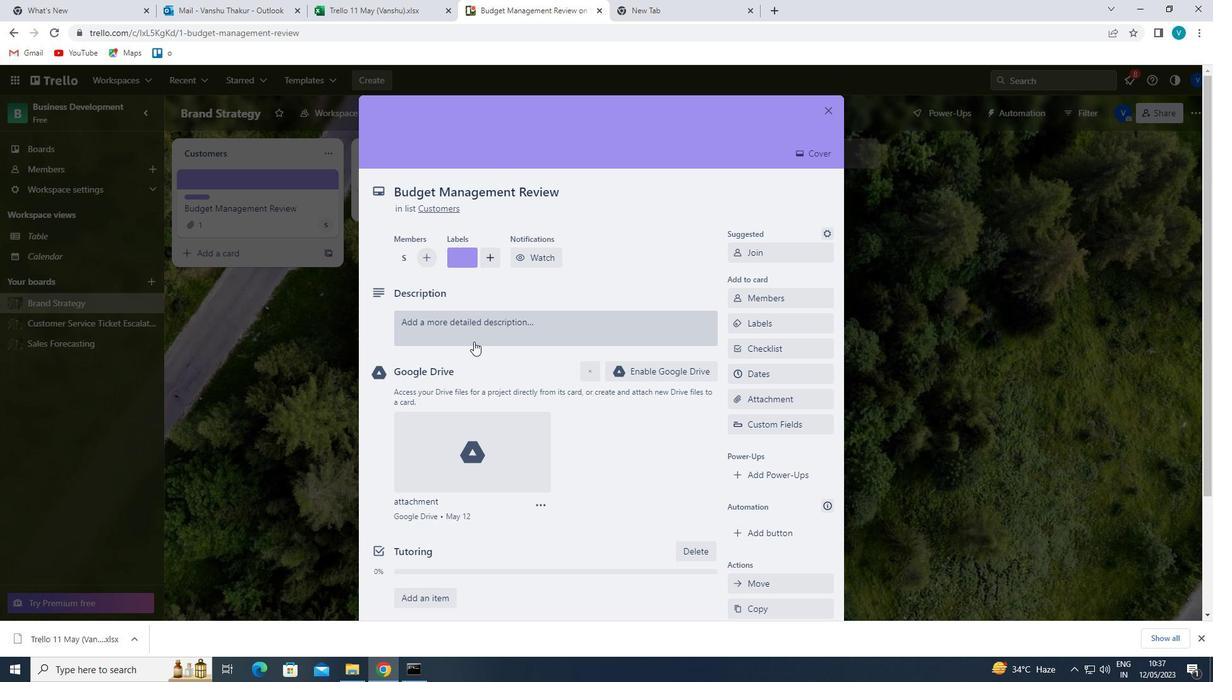 
Action: Key pressed '<Key.shift>DEVELI<Key.backspace>OP<Key.space>AND<Key.space>LAI<Key.backspace>UNCH<Key.space>NEW<Key.space>CUSTOMER<Key.space>LOYALTY<Key.space>PROGRAM
Screenshot: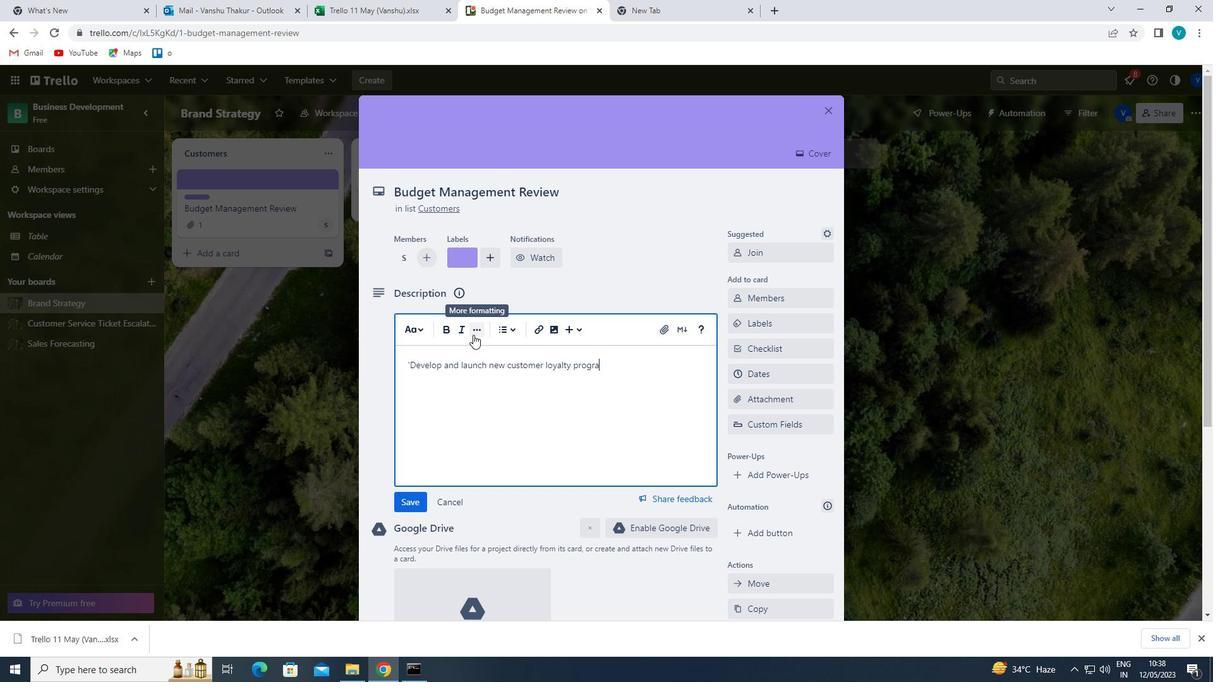 
Action: Mouse moved to (470, 336)
Screenshot: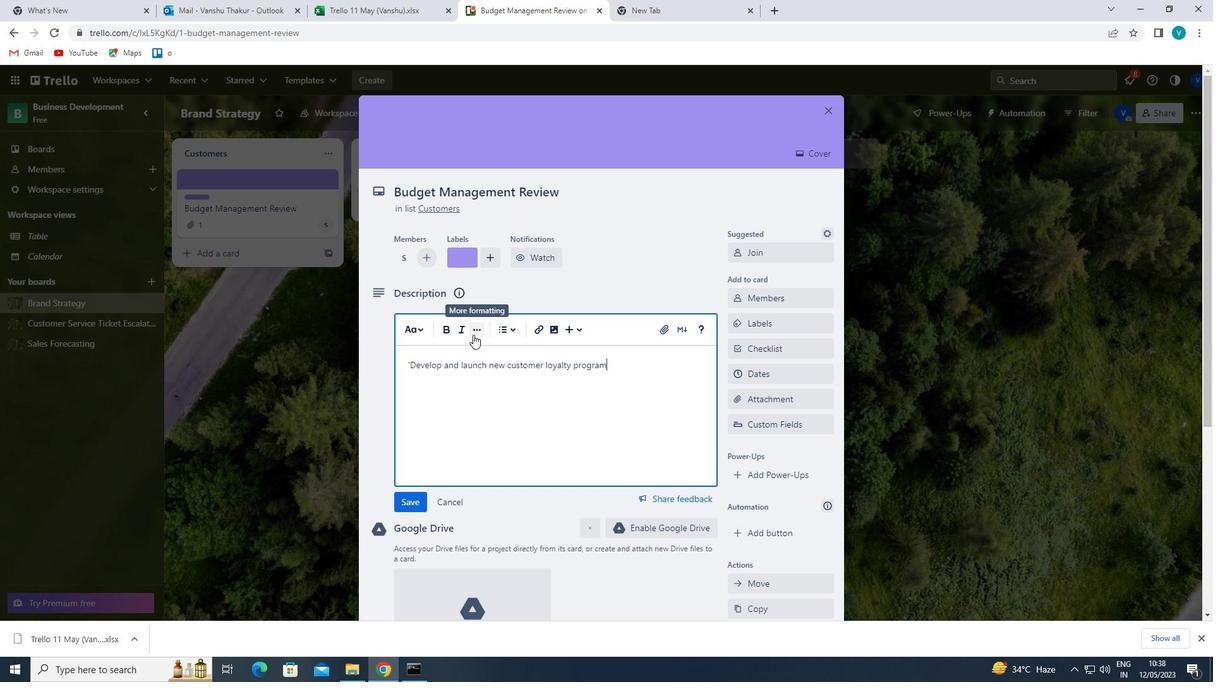 
Action: Key pressed '
Screenshot: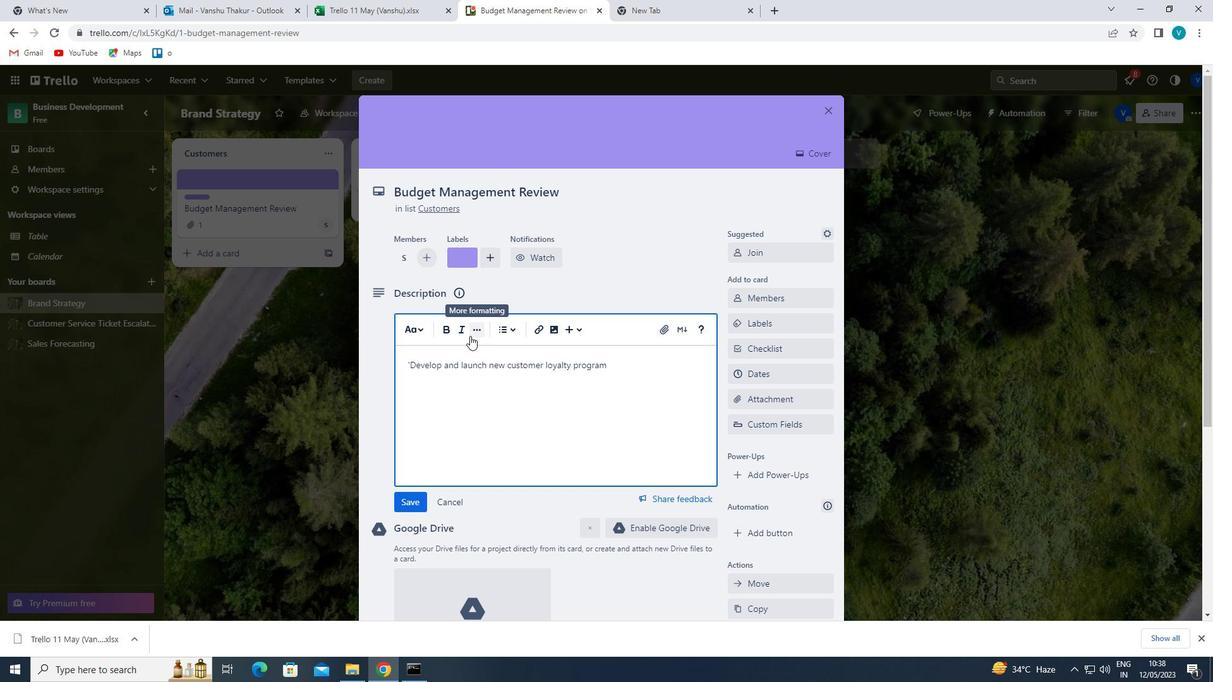 
Action: Mouse scrolled (470, 336) with delta (0, 0)
Screenshot: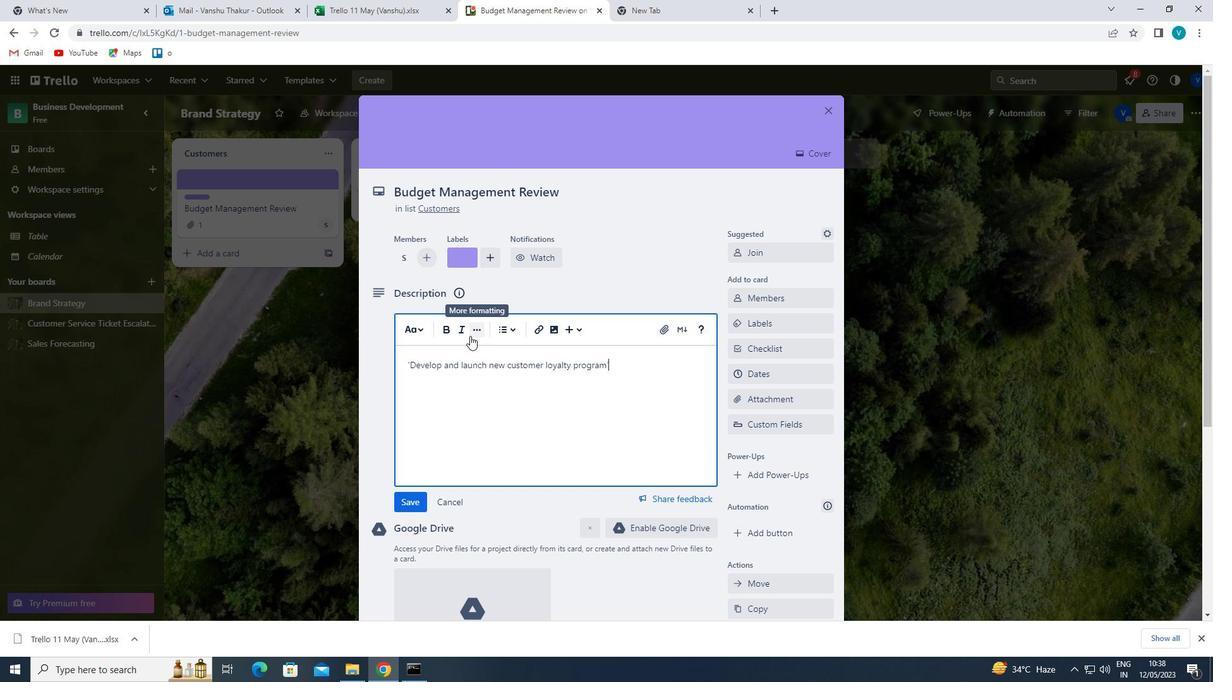 
Action: Mouse moved to (417, 496)
Screenshot: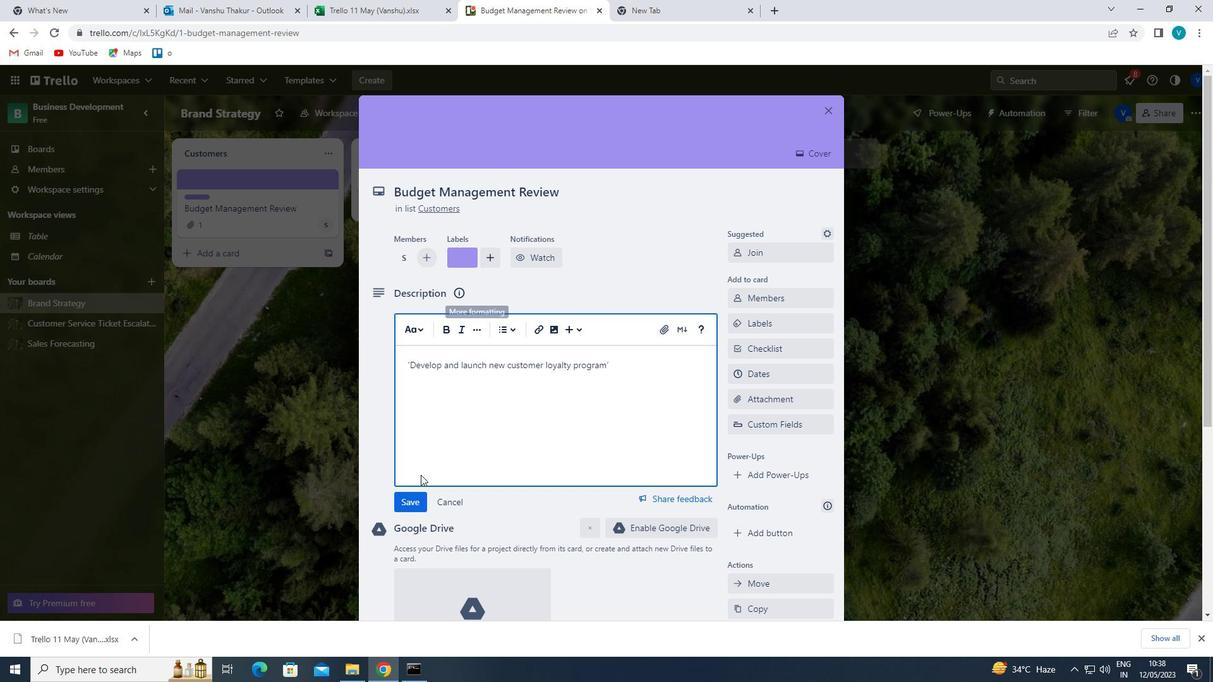 
Action: Mouse pressed left at (417, 496)
Screenshot: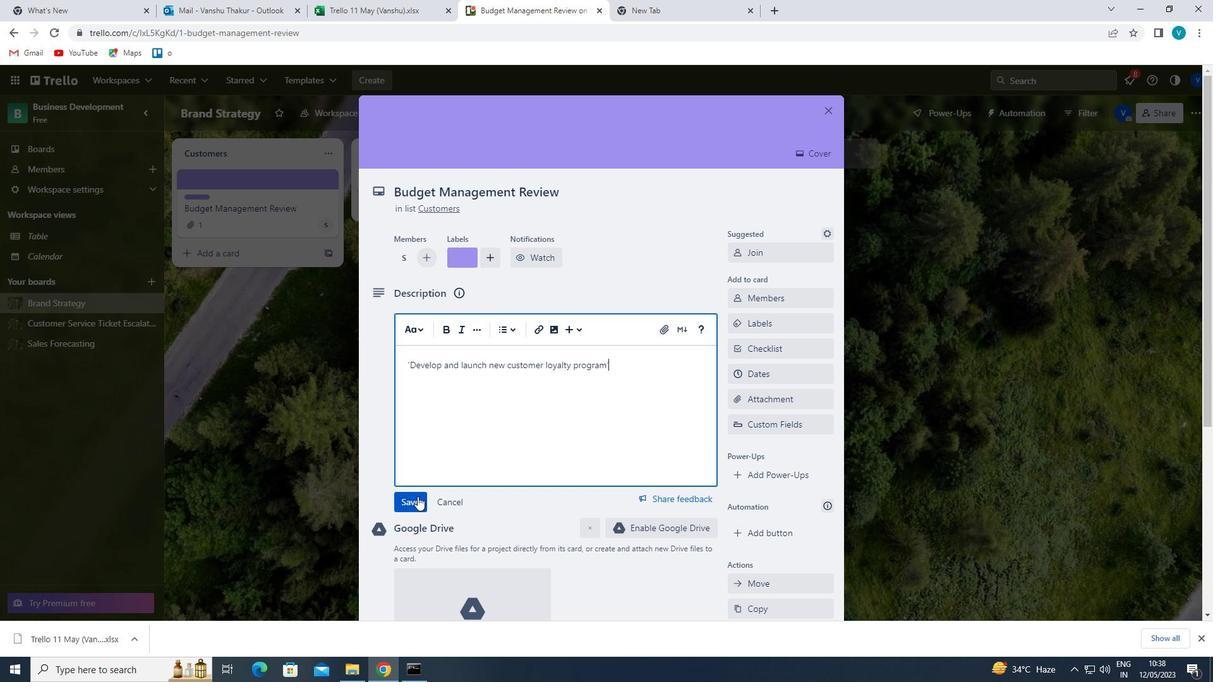 
Action: Mouse moved to (441, 459)
Screenshot: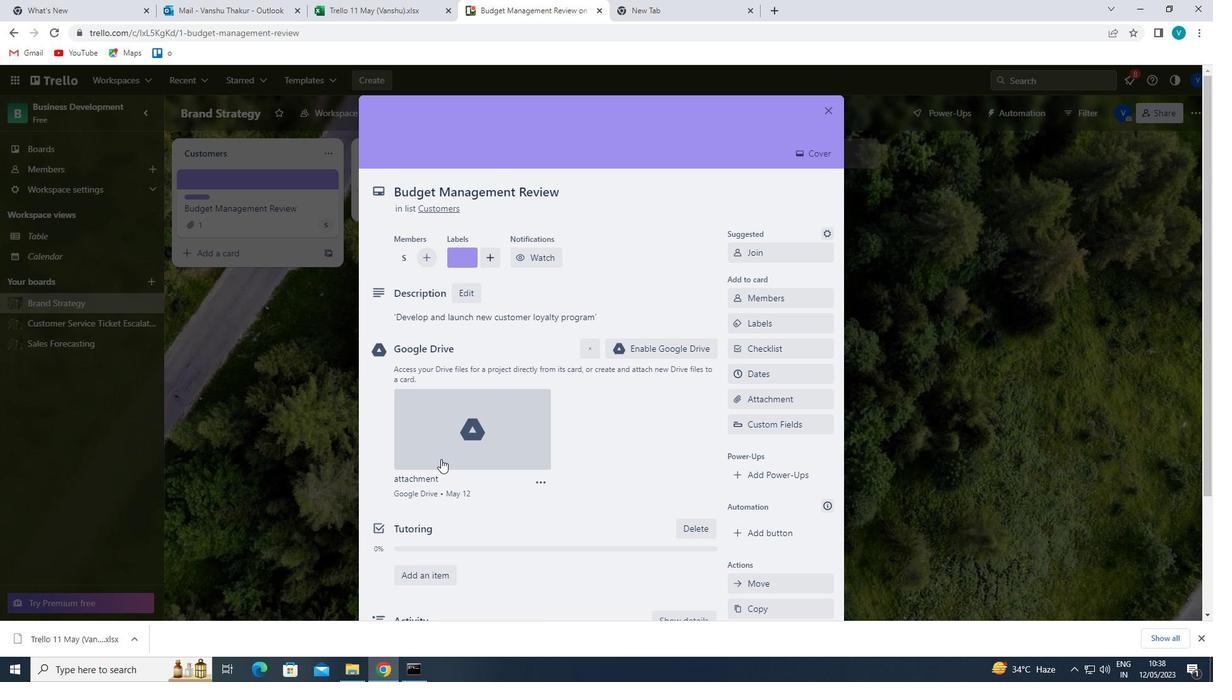 
Action: Mouse scrolled (441, 458) with delta (0, 0)
Screenshot: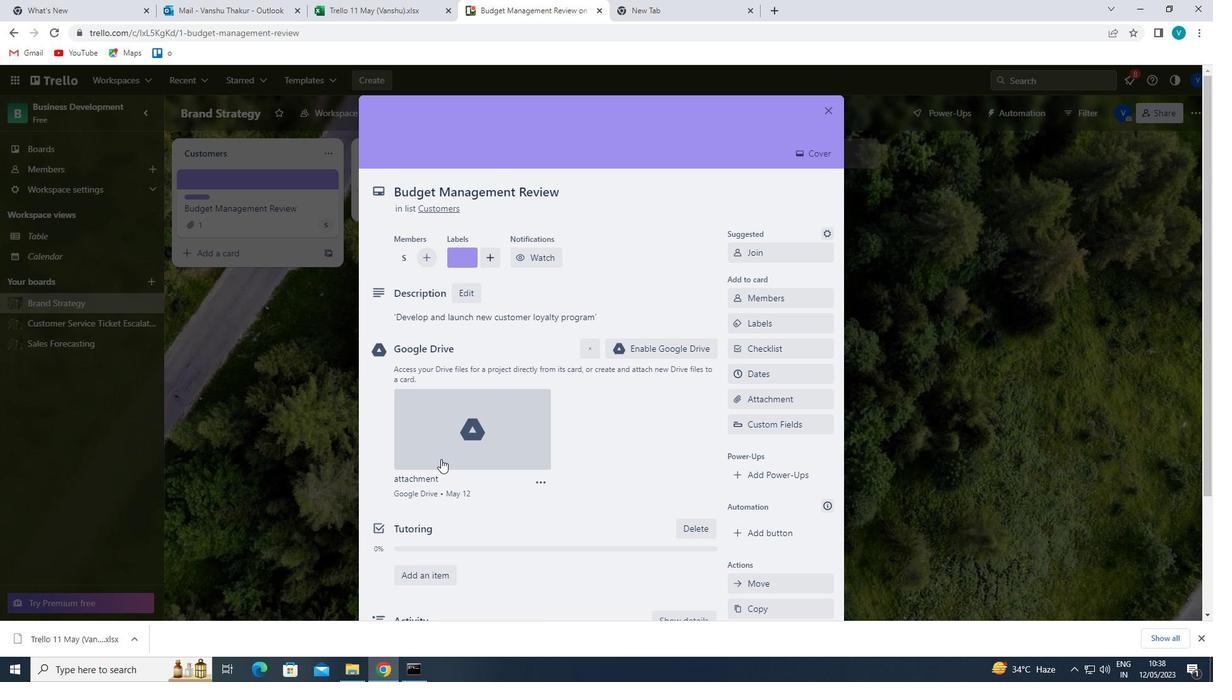 
Action: Mouse scrolled (441, 458) with delta (0, 0)
Screenshot: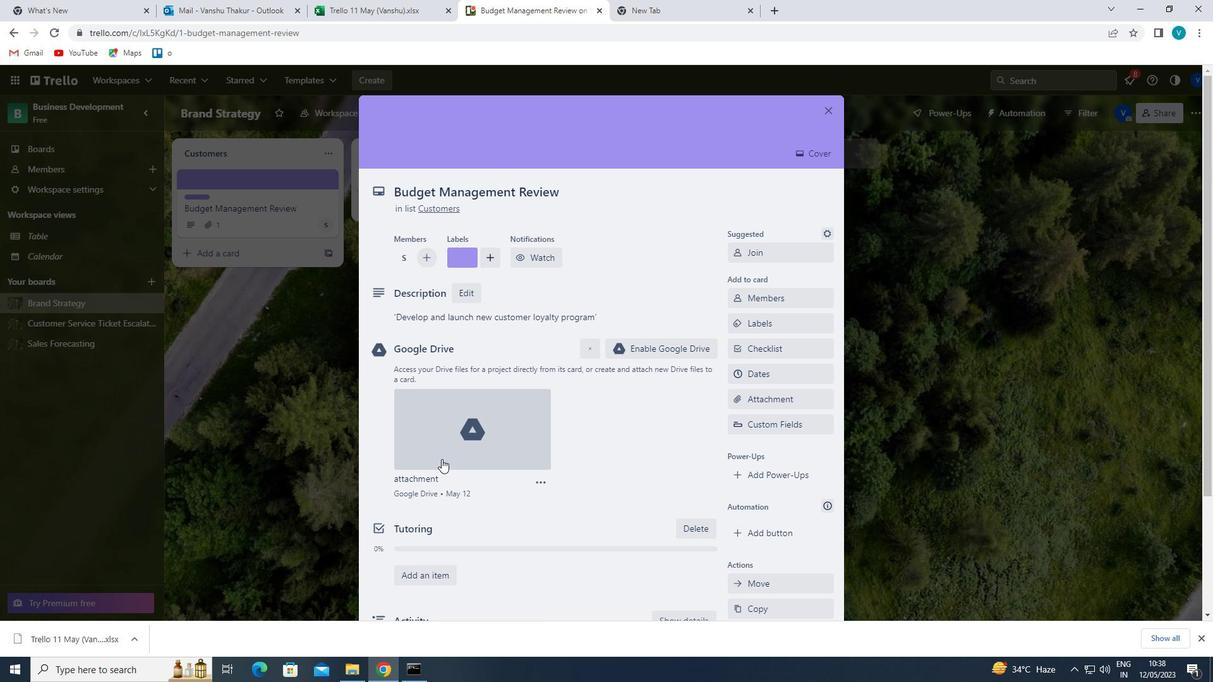 
Action: Mouse moved to (442, 458)
Screenshot: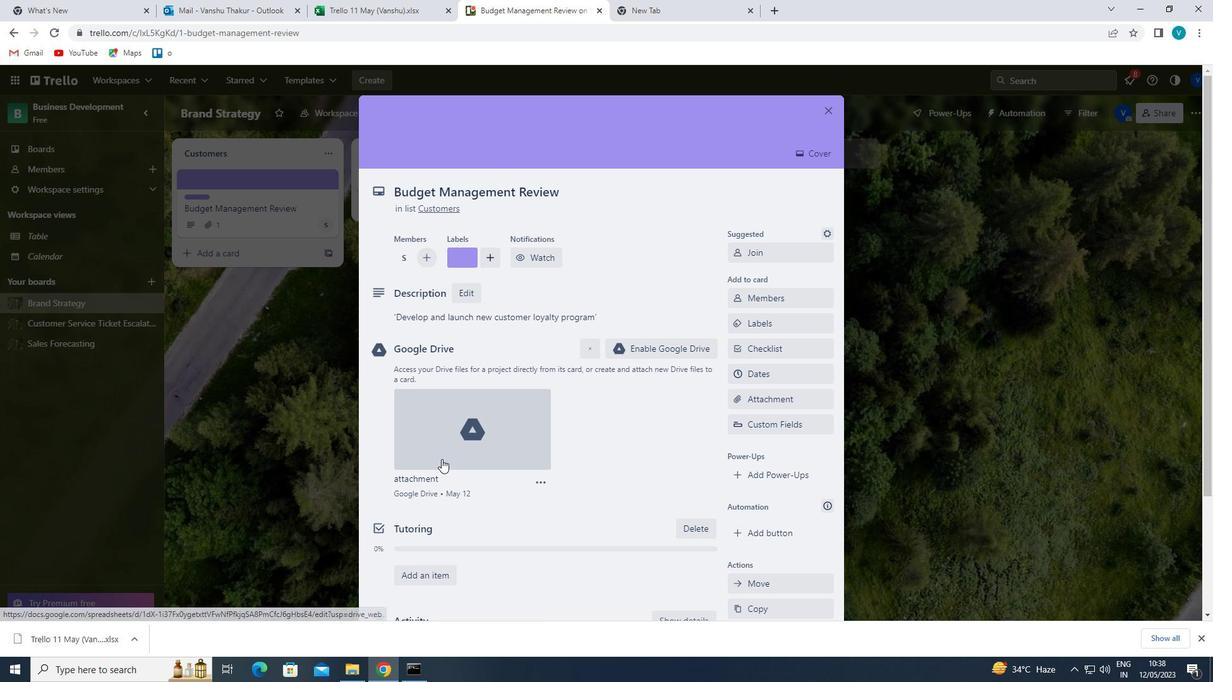
Action: Mouse scrolled (442, 458) with delta (0, 0)
Screenshot: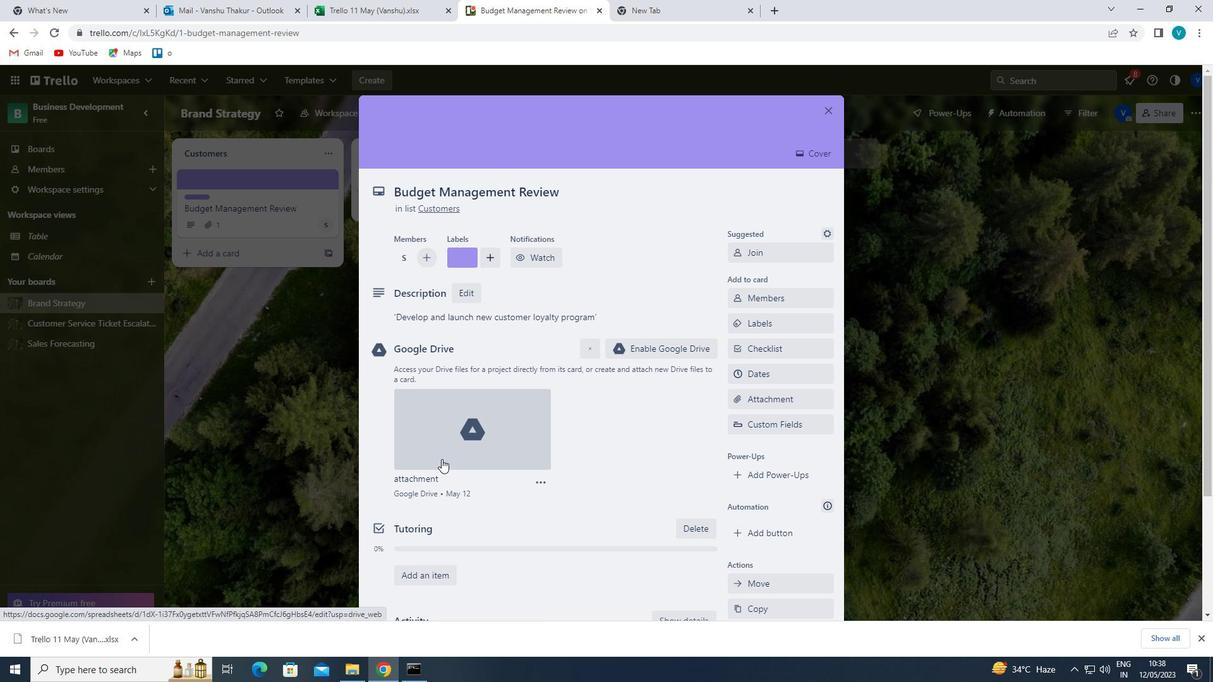 
Action: Mouse moved to (444, 497)
Screenshot: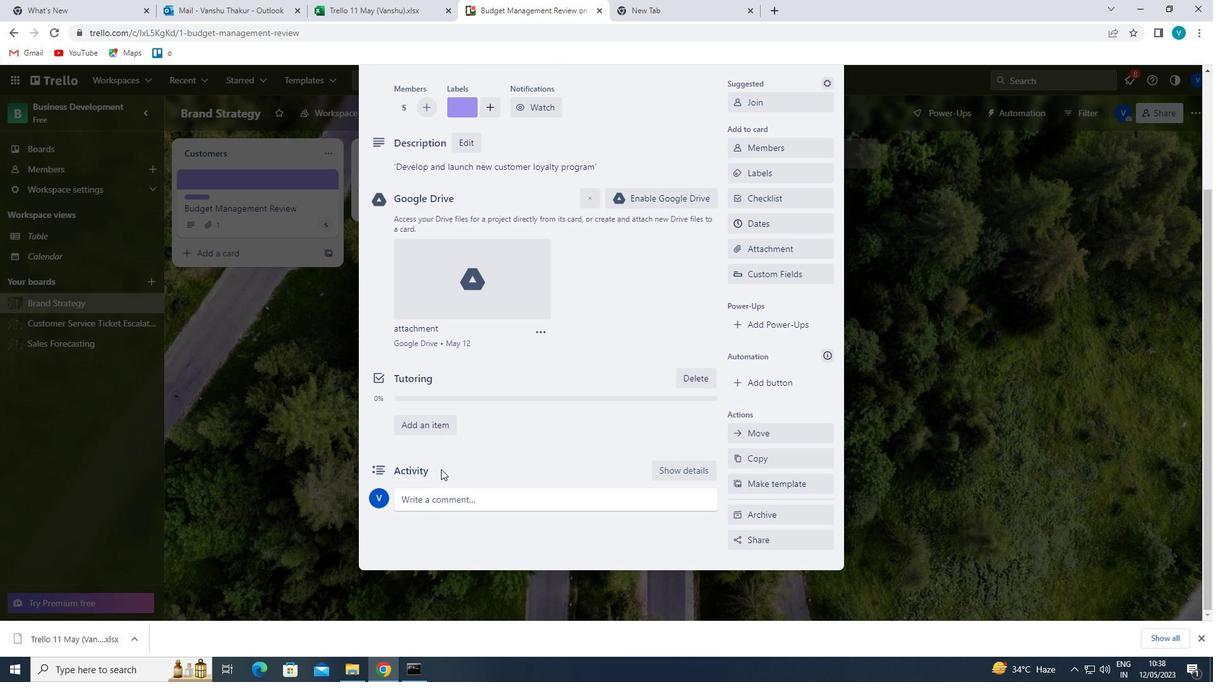 
Action: Mouse pressed left at (444, 497)
Screenshot: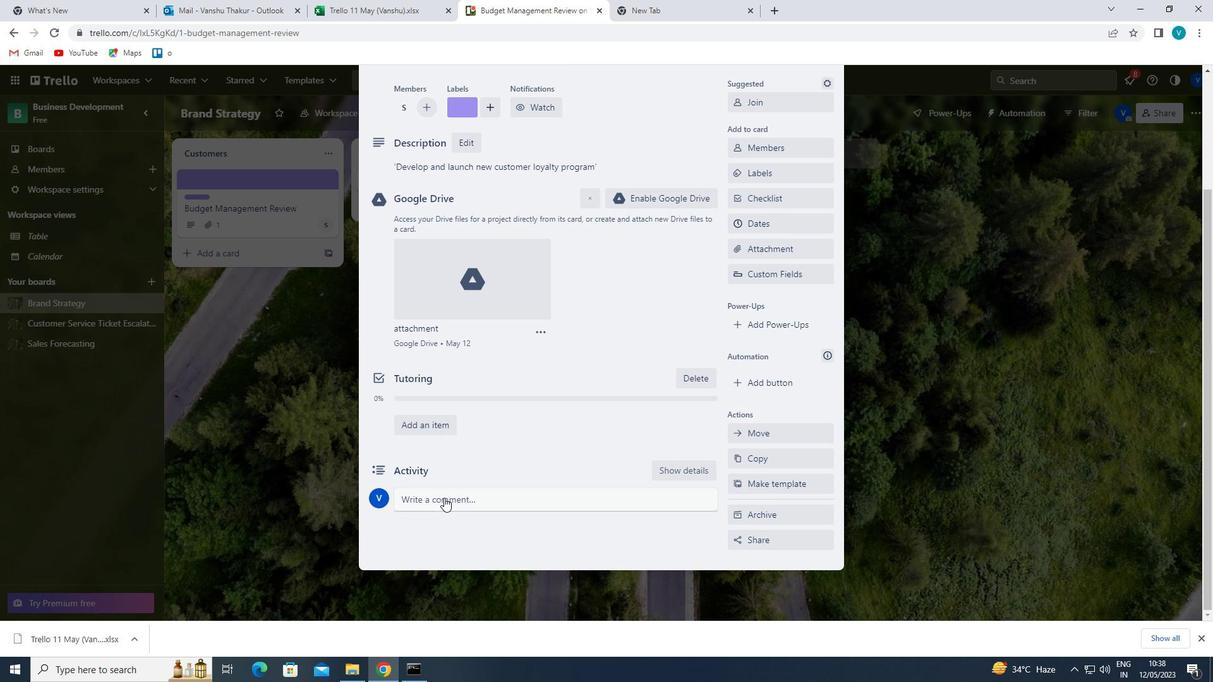 
Action: Mouse moved to (447, 496)
Screenshot: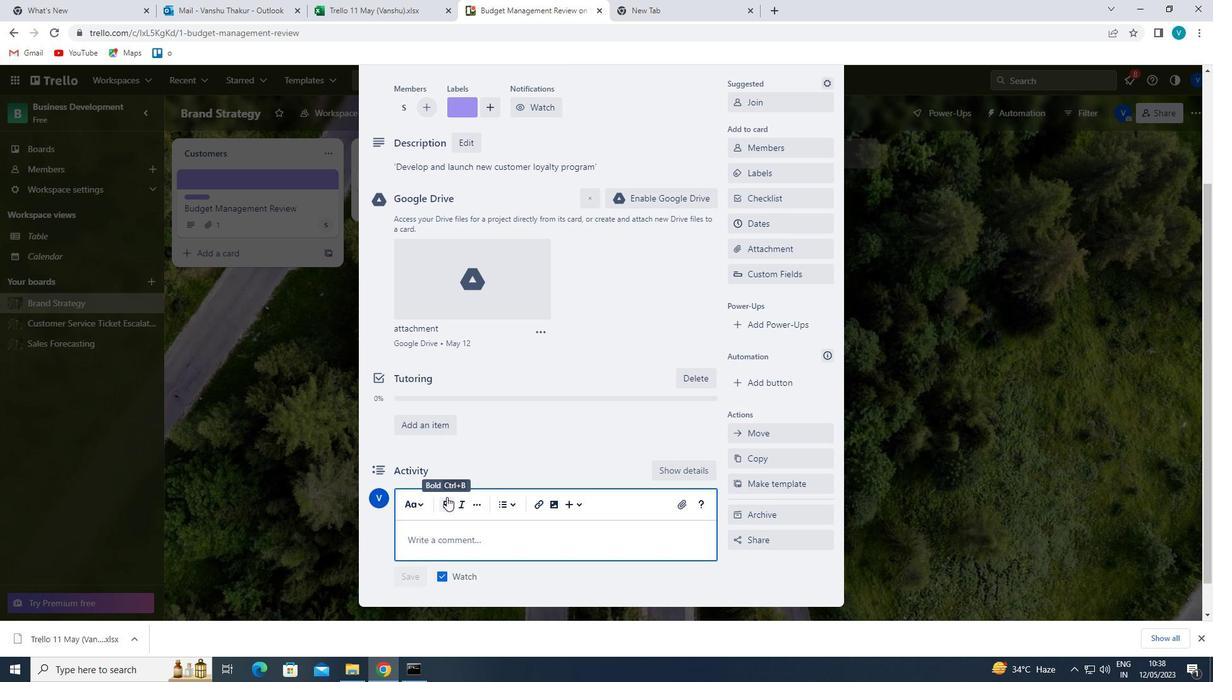 
Action: Key pressed '<Key.shift>WE<Key.space>SHOULD<Key.space>APPROACH<Key.space>THIS<Key.space>TASK<Key.space>WITH<Key.space>A<Key.space>SENSE<Key.space>OF<Key.space>CURIOSITY<Key.space>AND<Key.space>A<Key.space>WILLINGNESS<Key.space>FROM<Key.space>OTHERS,<Key.space>SEEKING<Key.space>OUT<Key.space>NEW<Key.space>PR<Key.backspace>ERSPECTIB<Key.backspace>VES<Key.space>AND<Key.space>INSIGH<Key.backspace><Key.backspace><Key.backspace>IGHTS.'
Screenshot: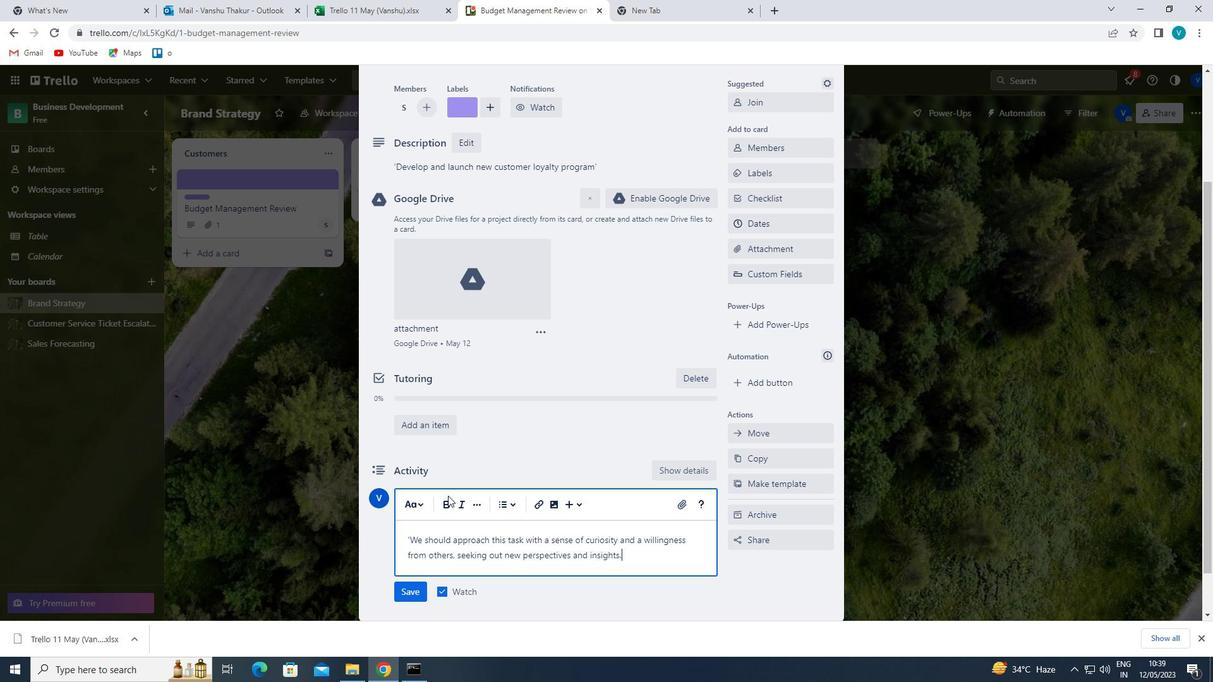 
Action: Mouse moved to (401, 595)
Screenshot: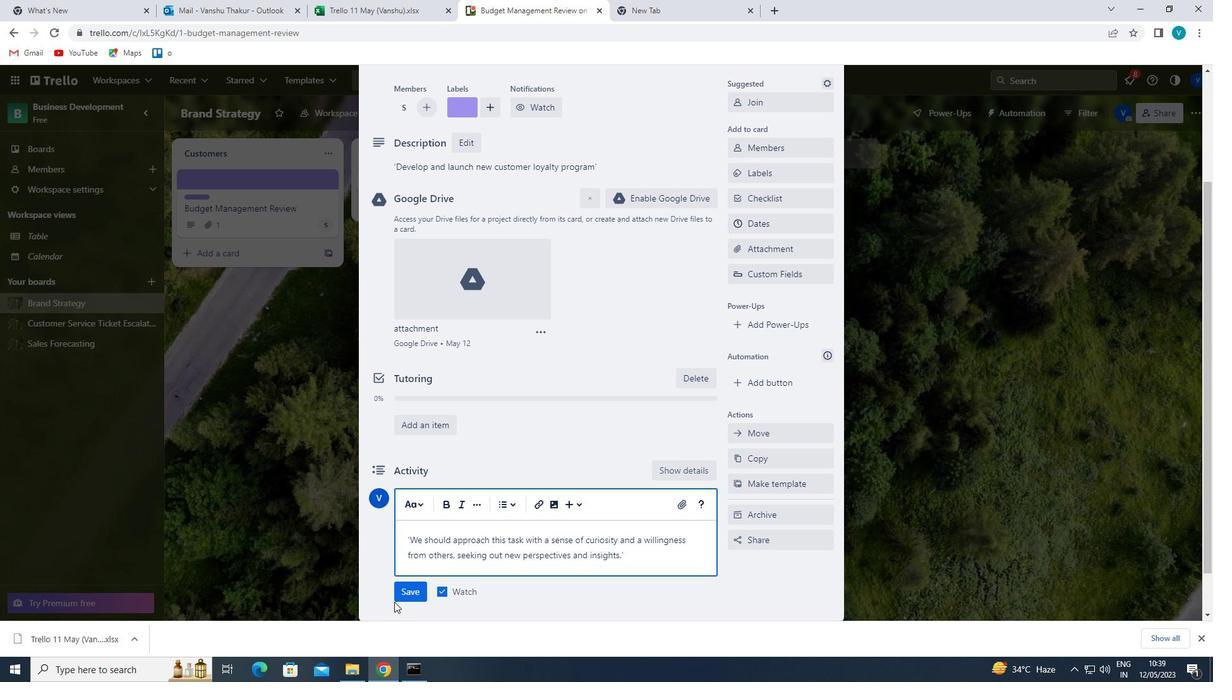 
Action: Mouse pressed left at (401, 595)
Screenshot: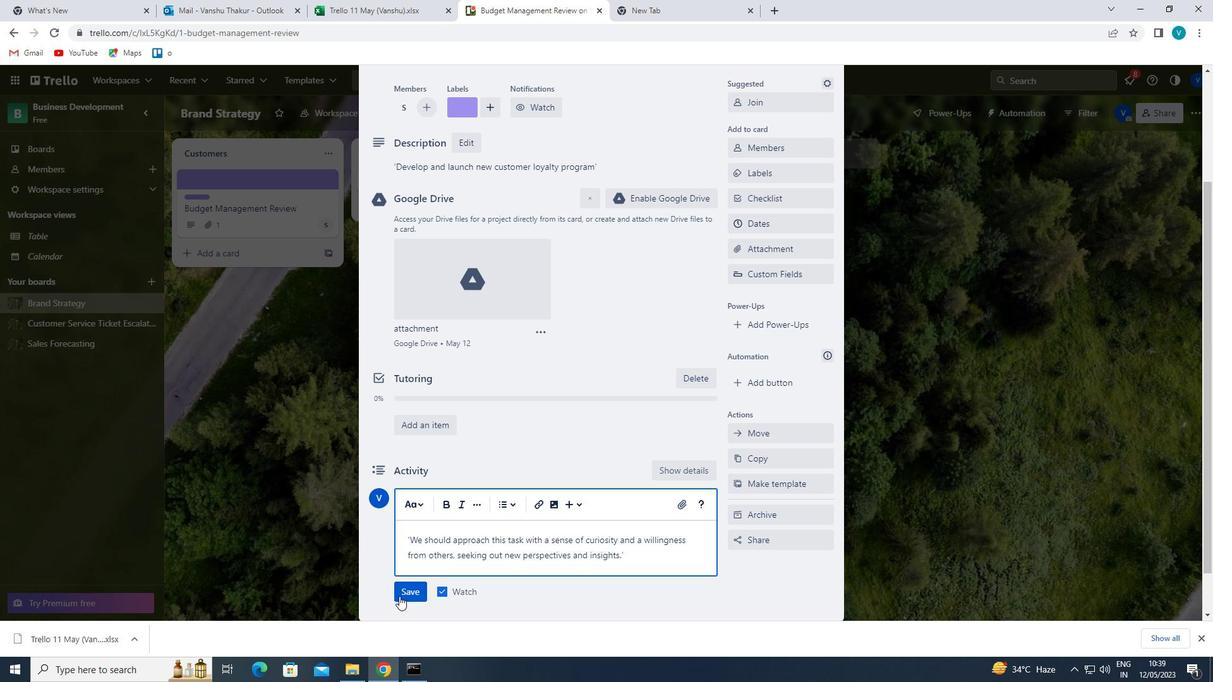 
Action: Mouse moved to (755, 228)
Screenshot: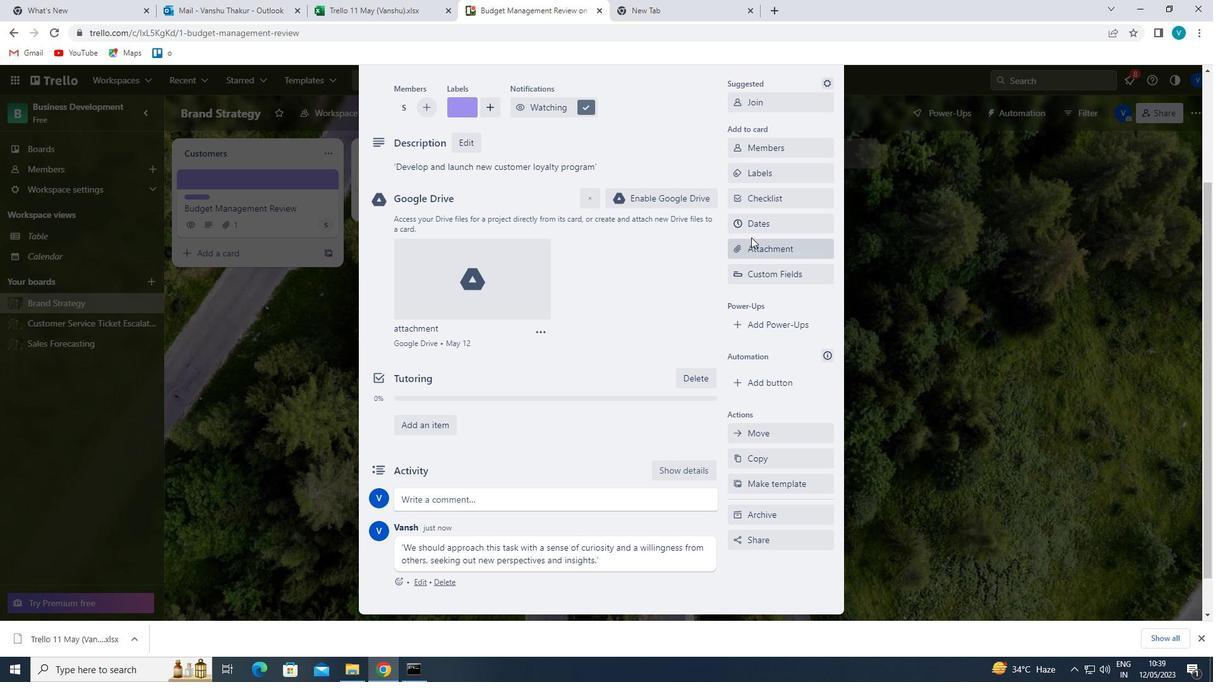 
Action: Mouse pressed left at (755, 228)
Screenshot: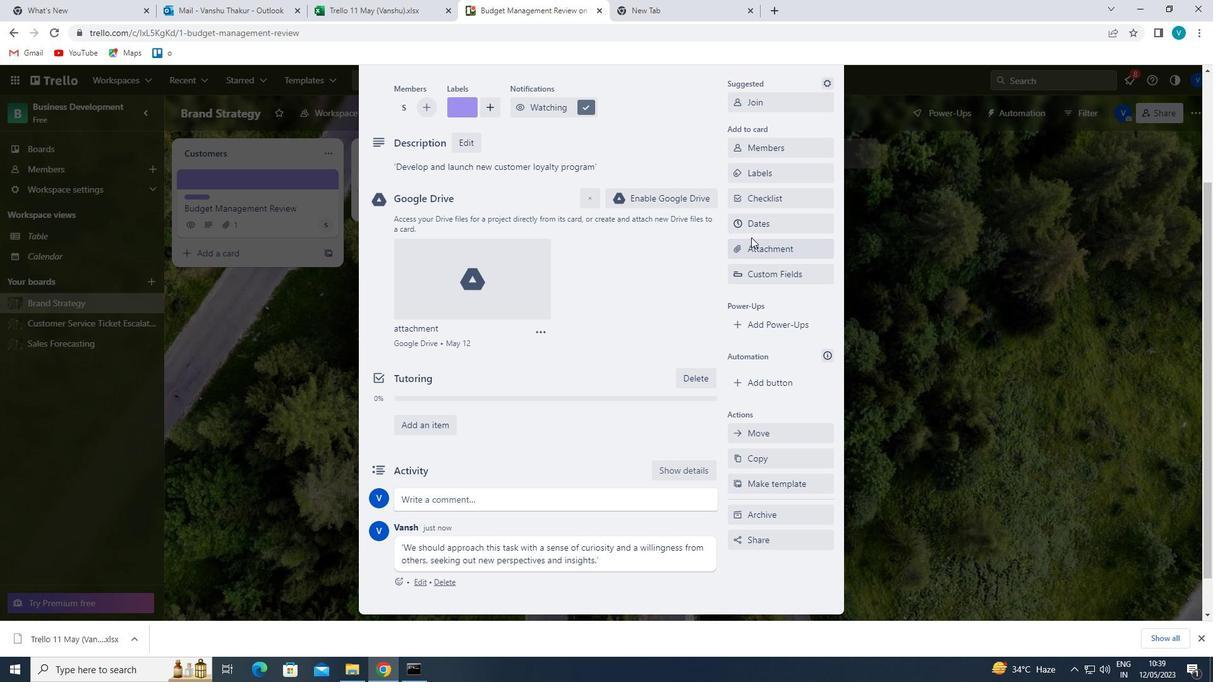 
Action: Mouse moved to (740, 346)
Screenshot: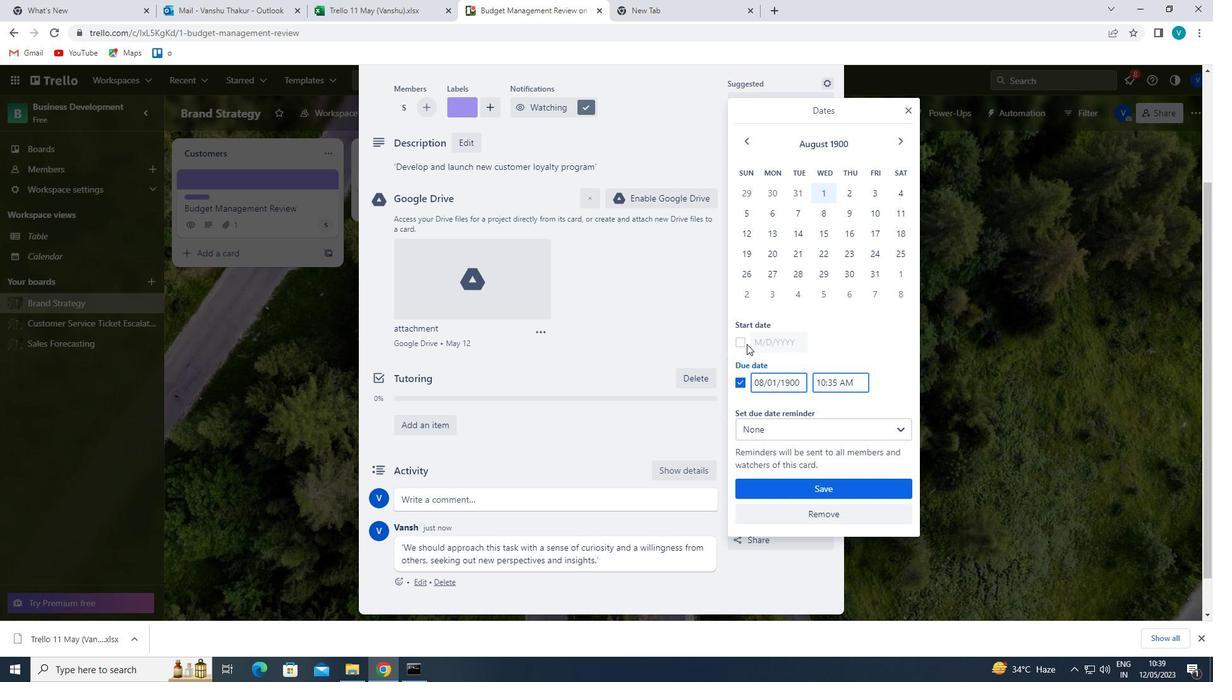 
Action: Mouse pressed left at (740, 346)
Screenshot: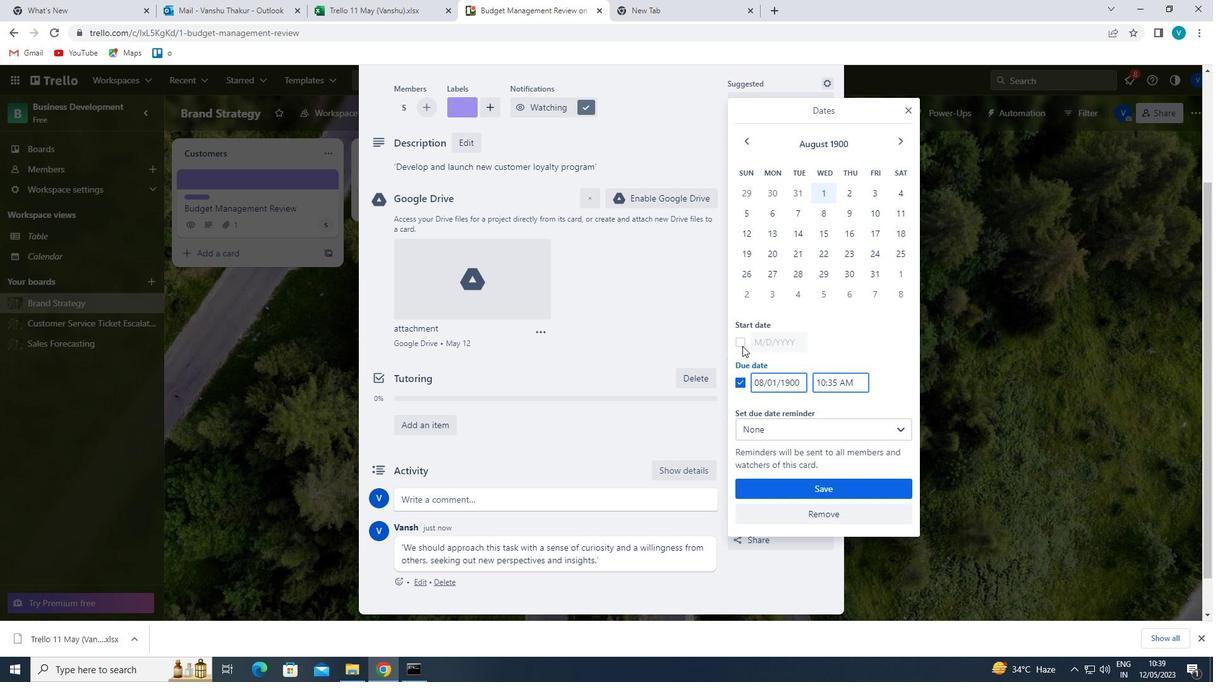 
Action: Mouse moved to (761, 341)
Screenshot: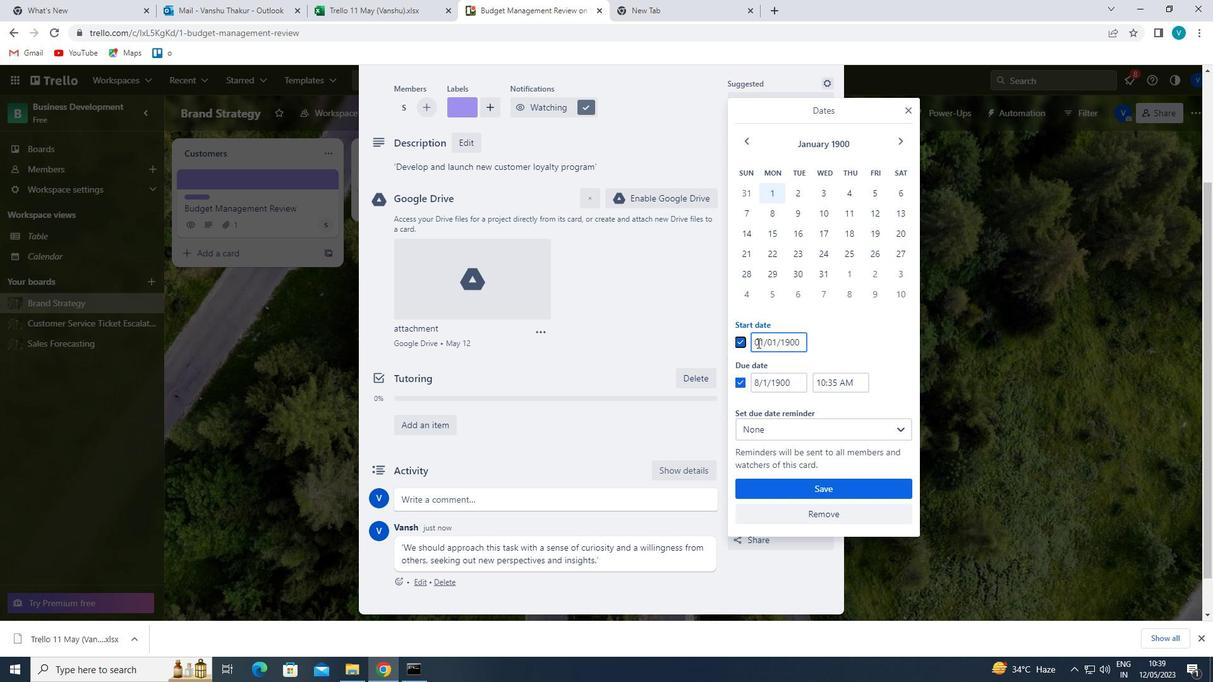 
Action: Mouse pressed left at (761, 341)
Screenshot: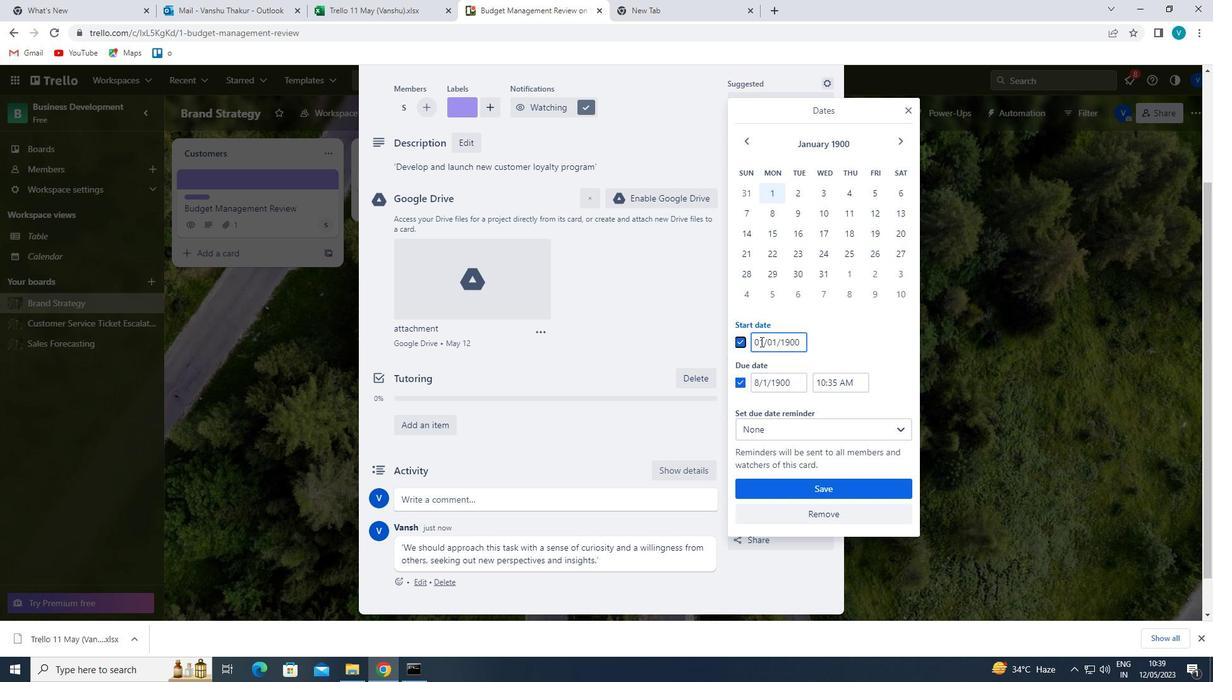 
Action: Mouse moved to (758, 341)
Screenshot: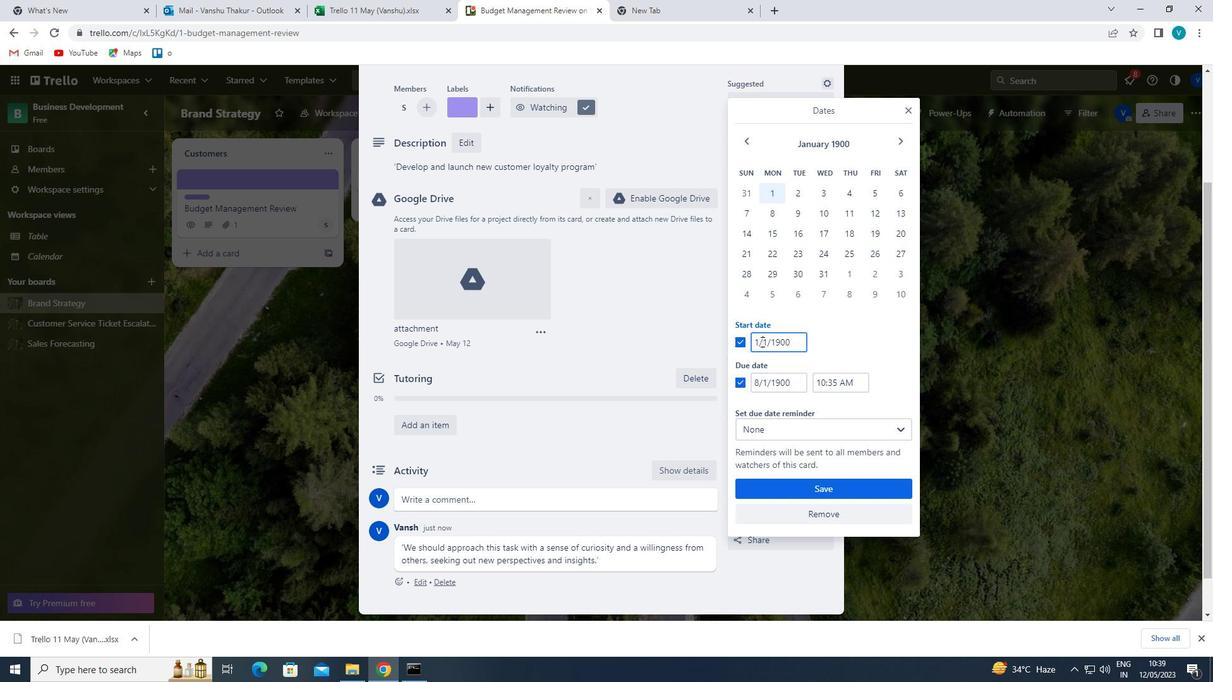 
Action: Mouse pressed left at (758, 341)
Screenshot: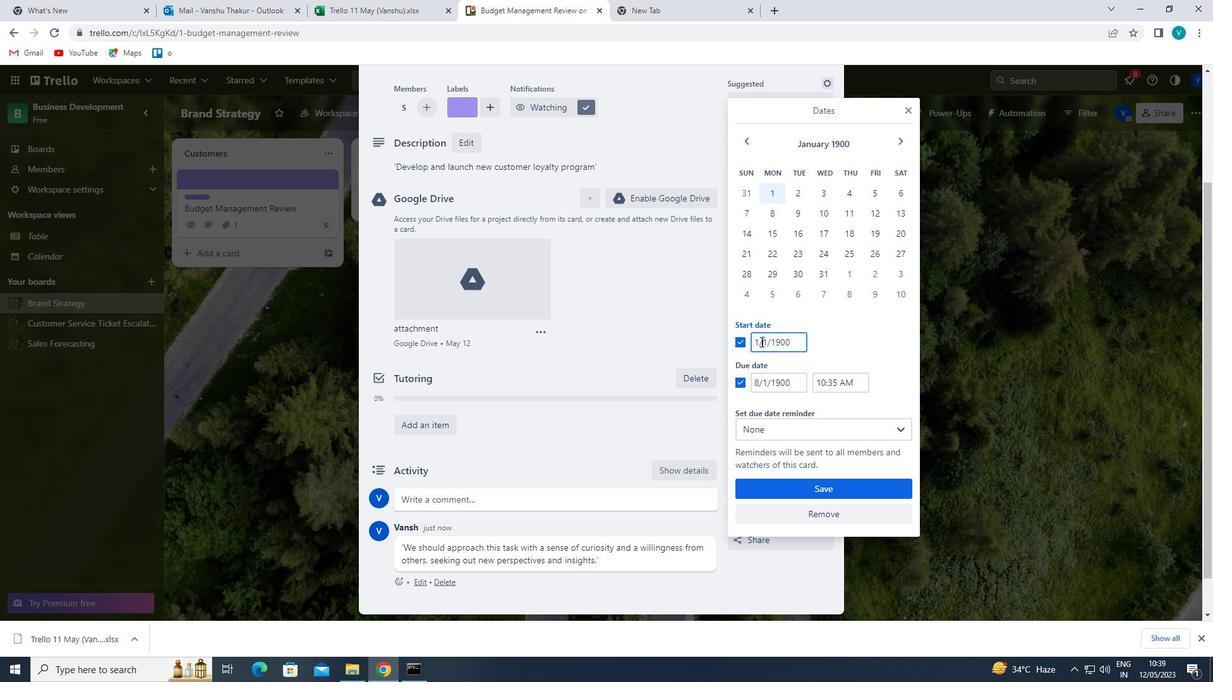 
Action: Mouse moved to (804, 377)
Screenshot: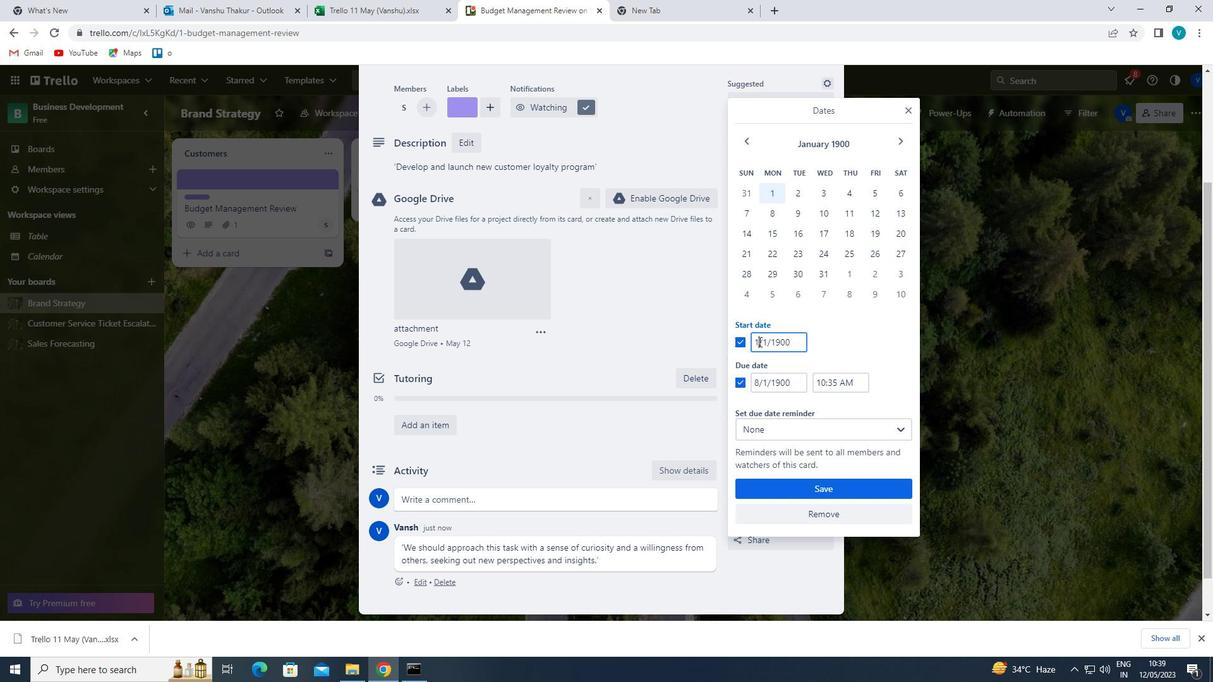 
Action: Key pressed <Key.backspace>2
Screenshot: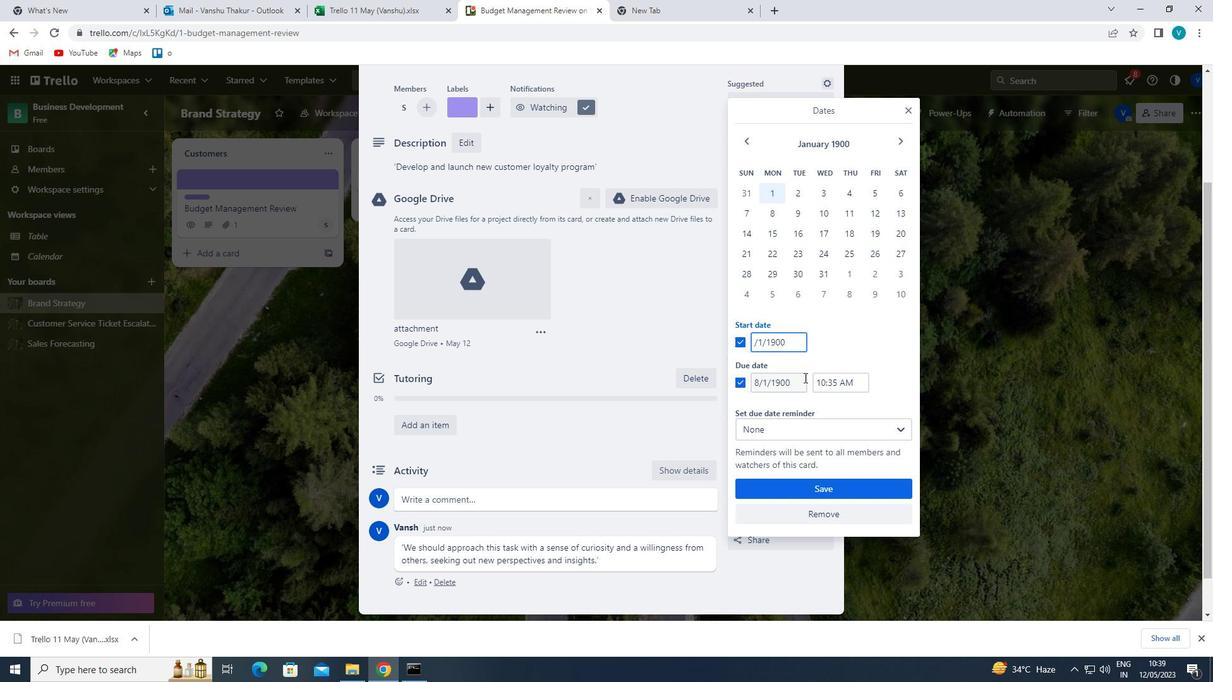
Action: Mouse moved to (758, 381)
Screenshot: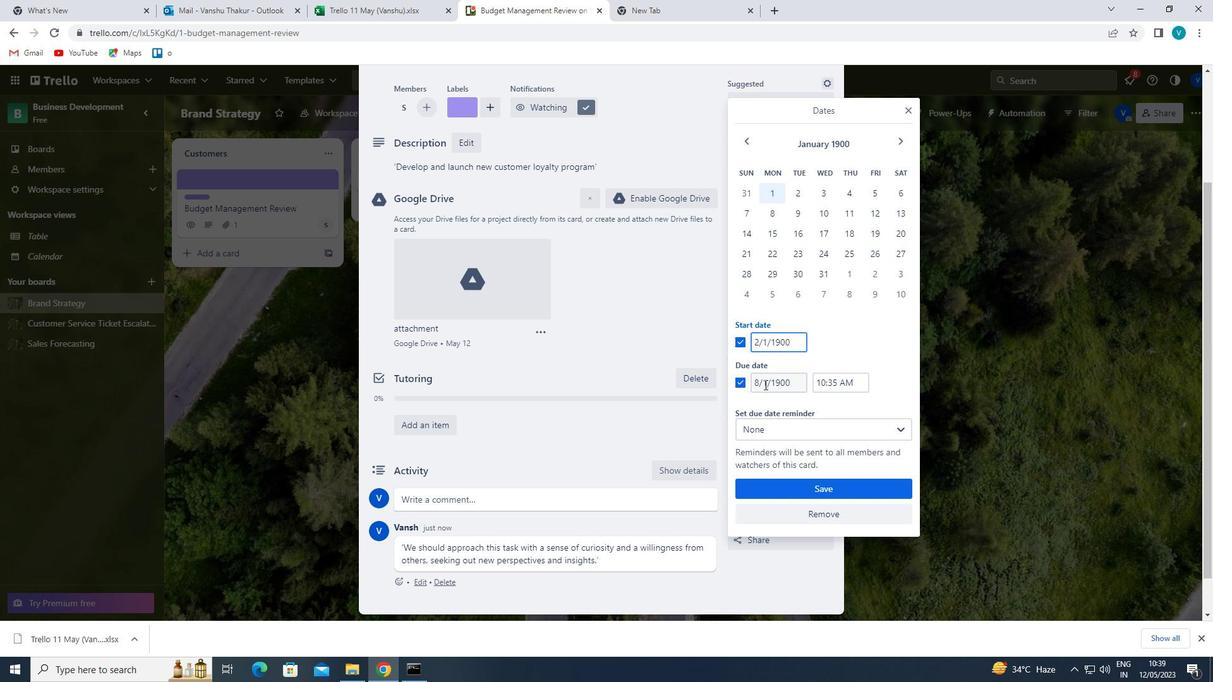 
Action: Mouse pressed left at (758, 381)
Screenshot: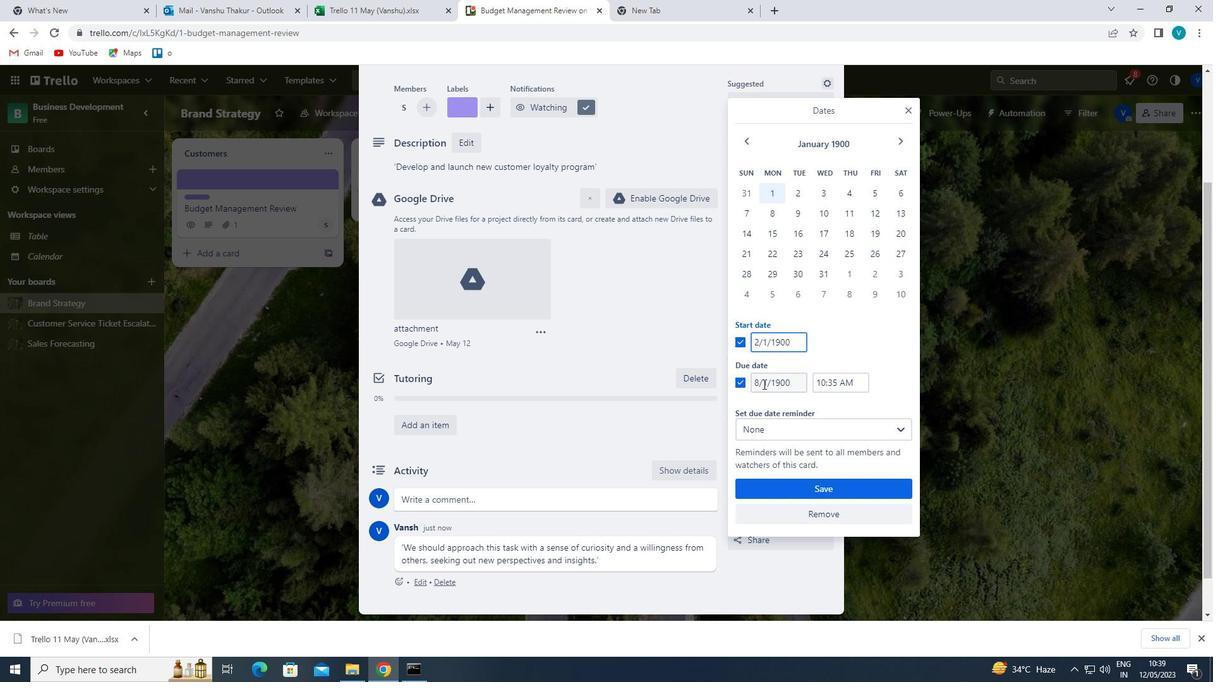 
Action: Mouse moved to (753, 398)
Screenshot: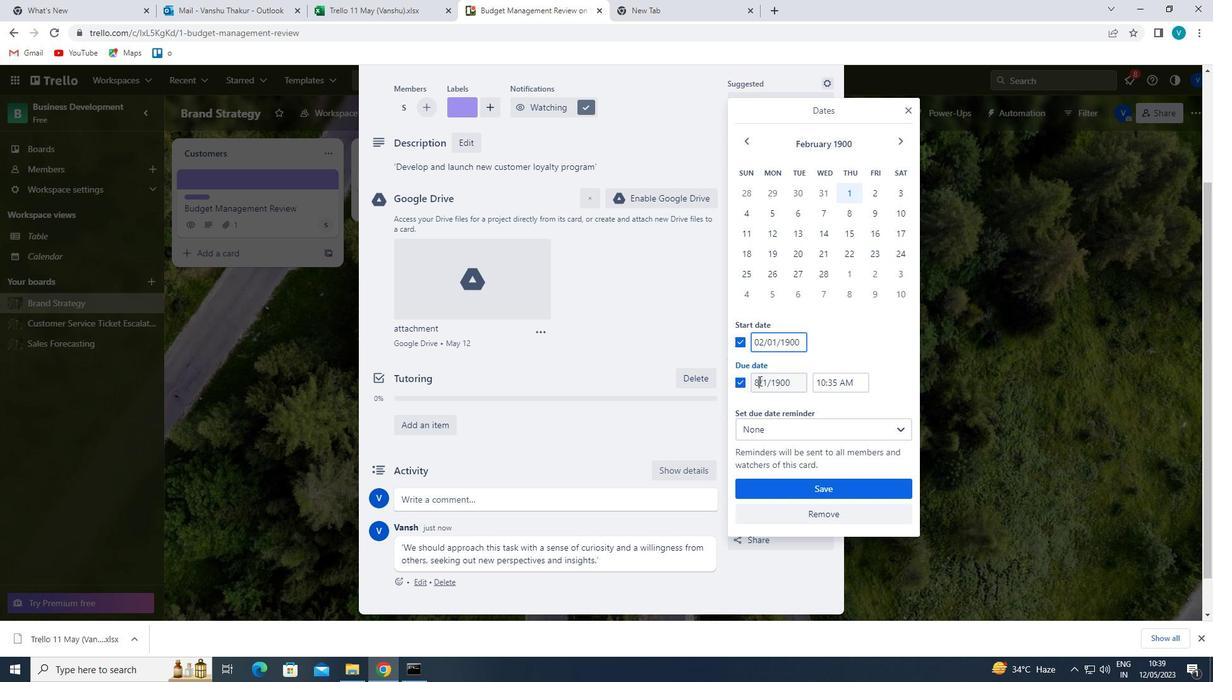 
Action: Key pressed <Key.backspace>9
Screenshot: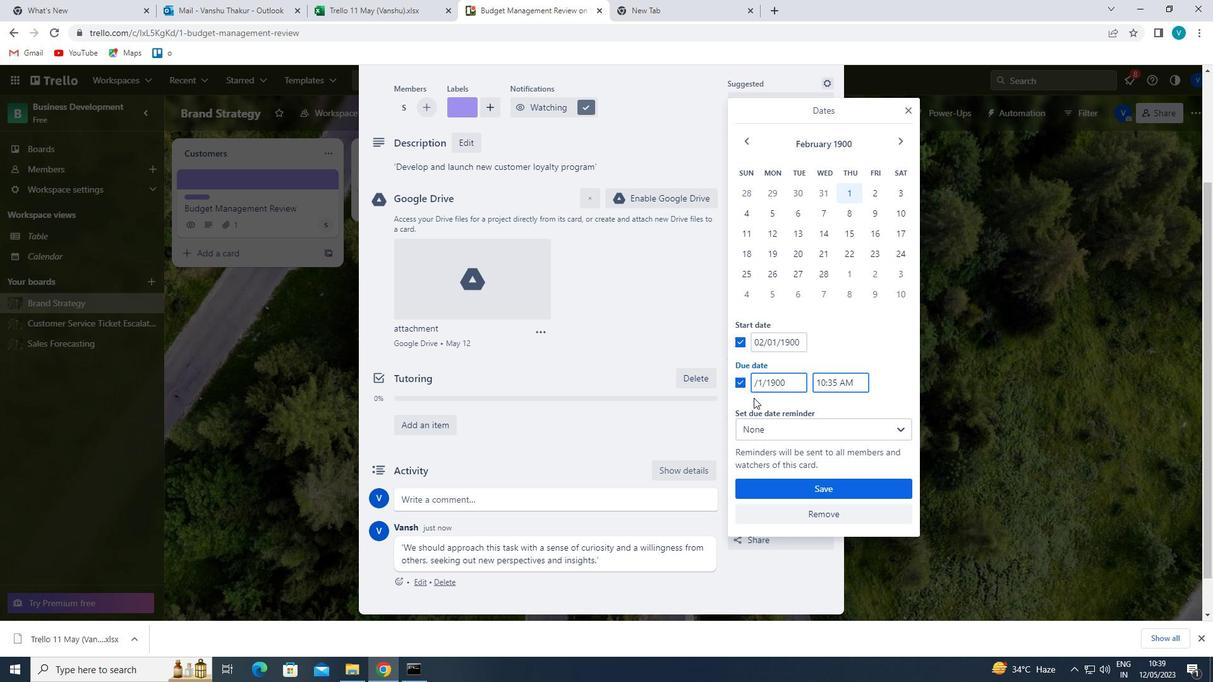 
Action: Mouse moved to (811, 490)
Screenshot: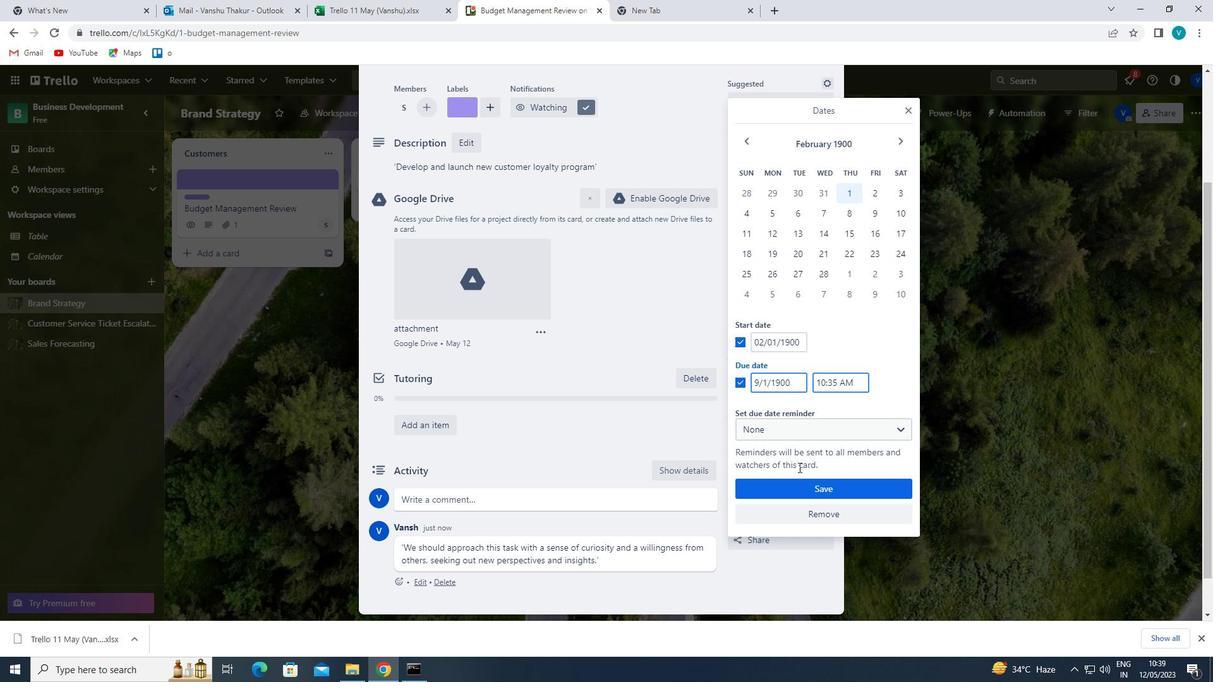 
Action: Mouse pressed left at (811, 490)
Screenshot: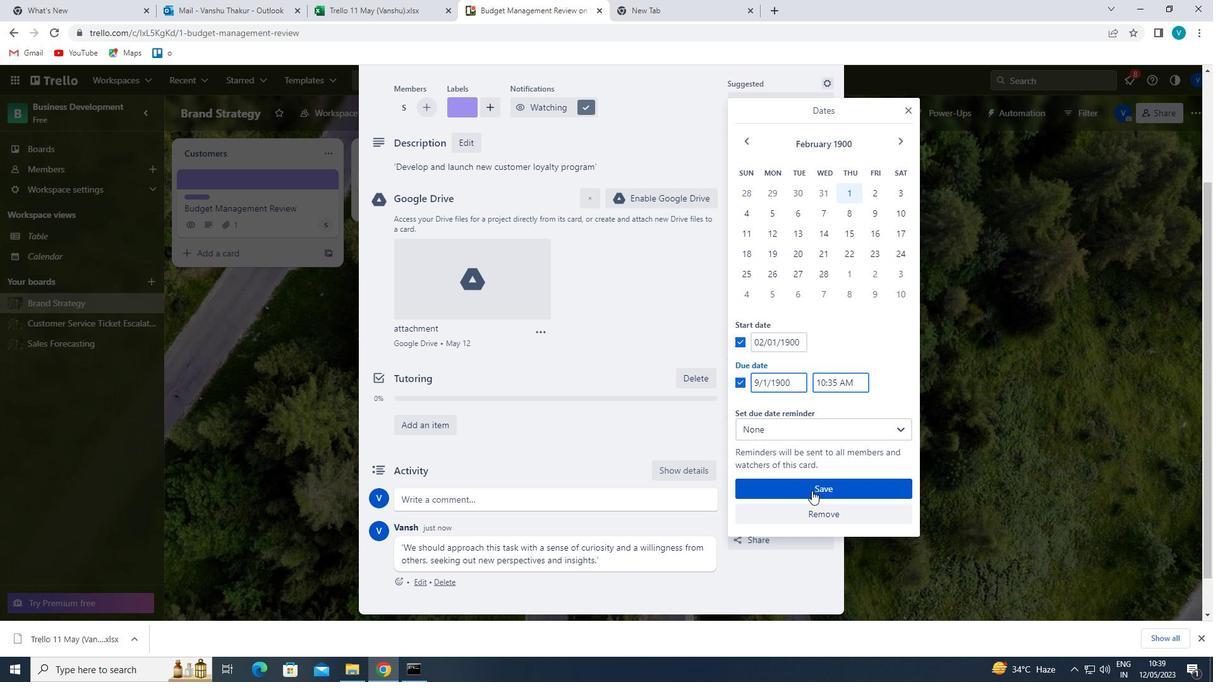 
Action: Mouse moved to (811, 493)
Screenshot: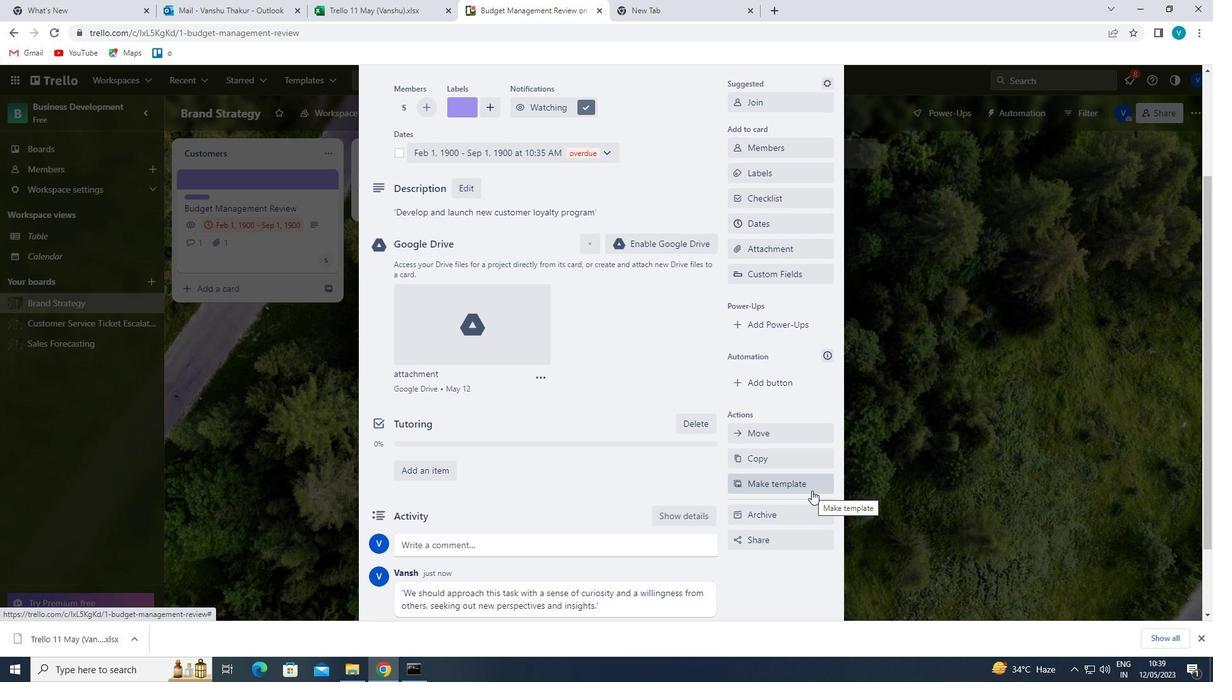
